 Task: Find connections with filter location Bom Jesus do Itabapoana with filter topic #lawyeringwith filter profile language German with filter current company Persistent Systems with filter school KKR&KSR Institute of Technology & Sciences, VINJANAMPADU Village (CC-JR) with filter industry Landscaping Services with filter service category Event Photography with filter keywords title Communications Director
Action: Mouse moved to (507, 101)
Screenshot: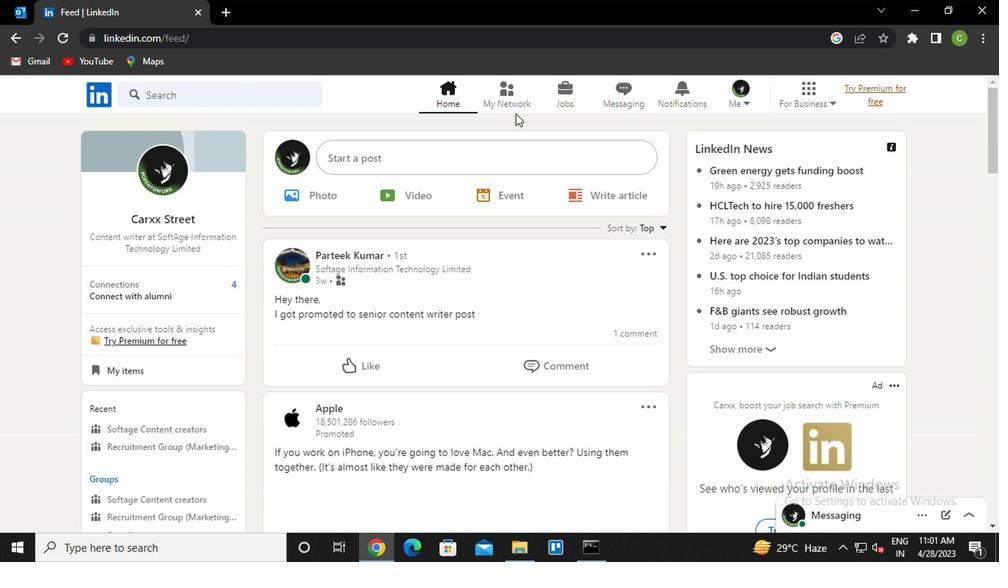 
Action: Mouse pressed left at (507, 101)
Screenshot: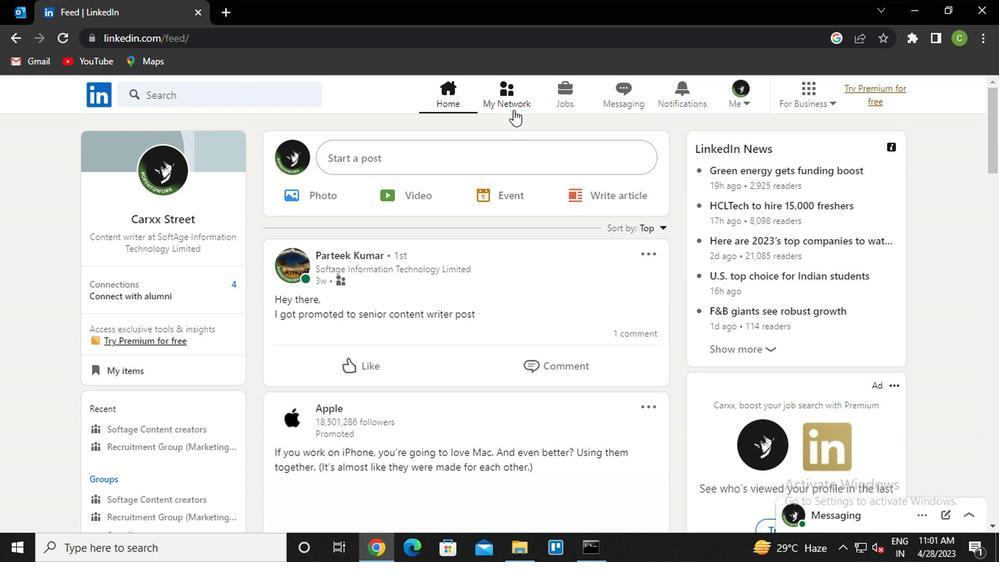 
Action: Mouse moved to (215, 186)
Screenshot: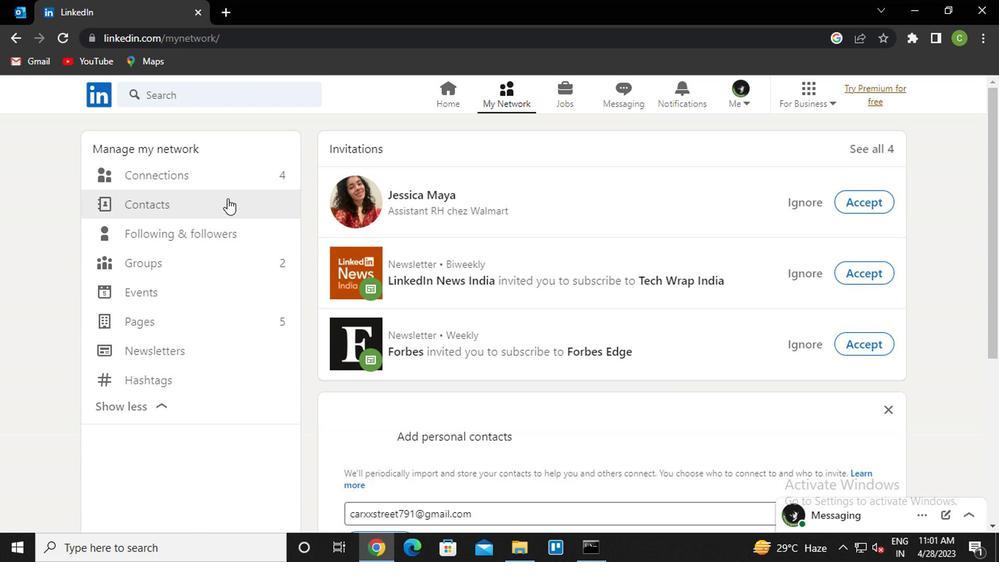 
Action: Mouse pressed left at (215, 186)
Screenshot: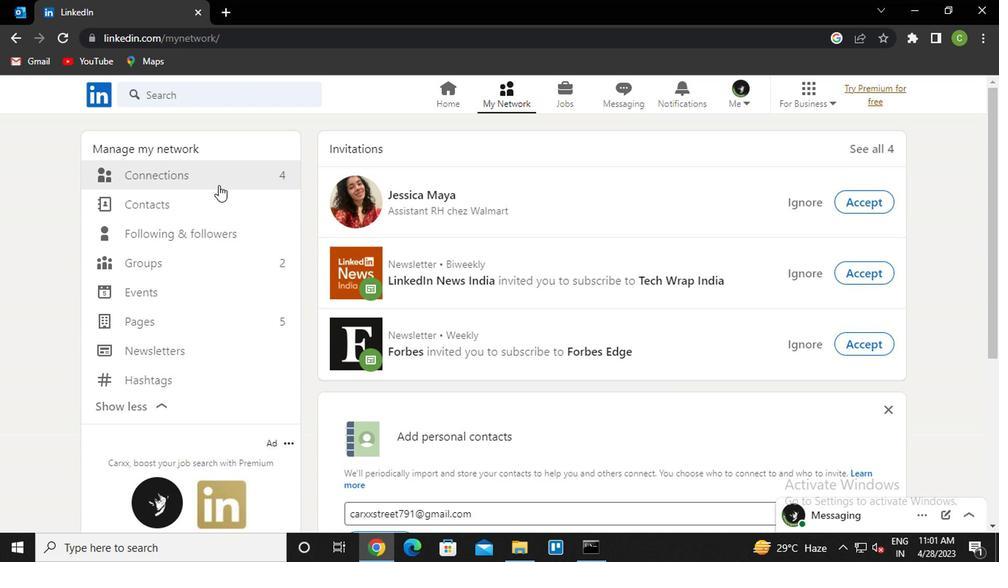 
Action: Mouse moved to (239, 181)
Screenshot: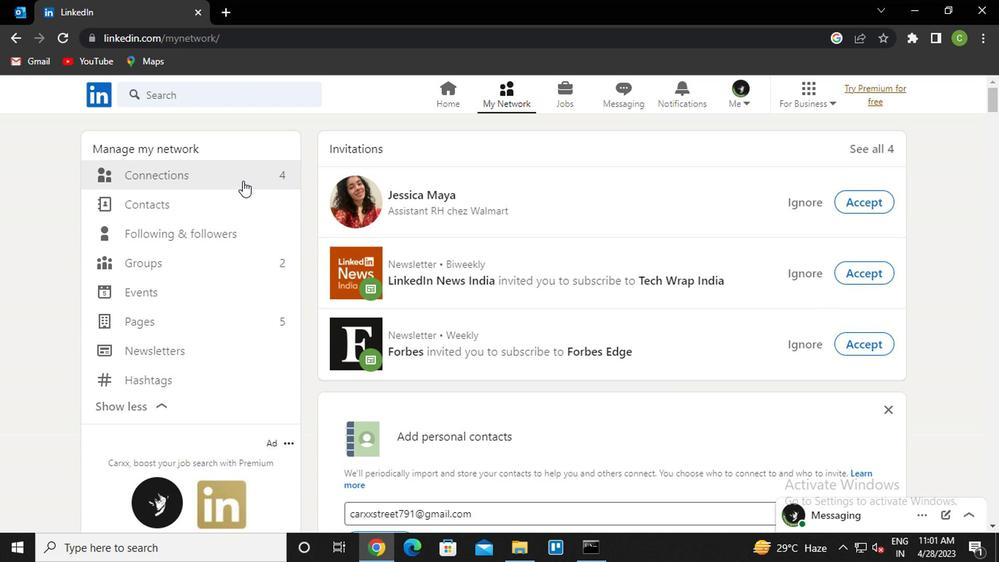 
Action: Mouse pressed left at (239, 181)
Screenshot: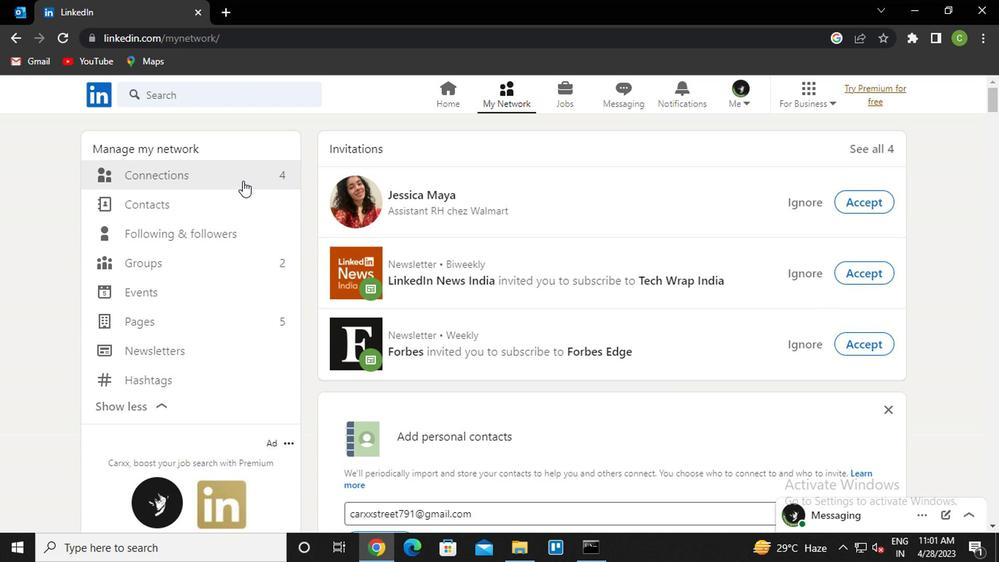 
Action: Mouse moved to (601, 177)
Screenshot: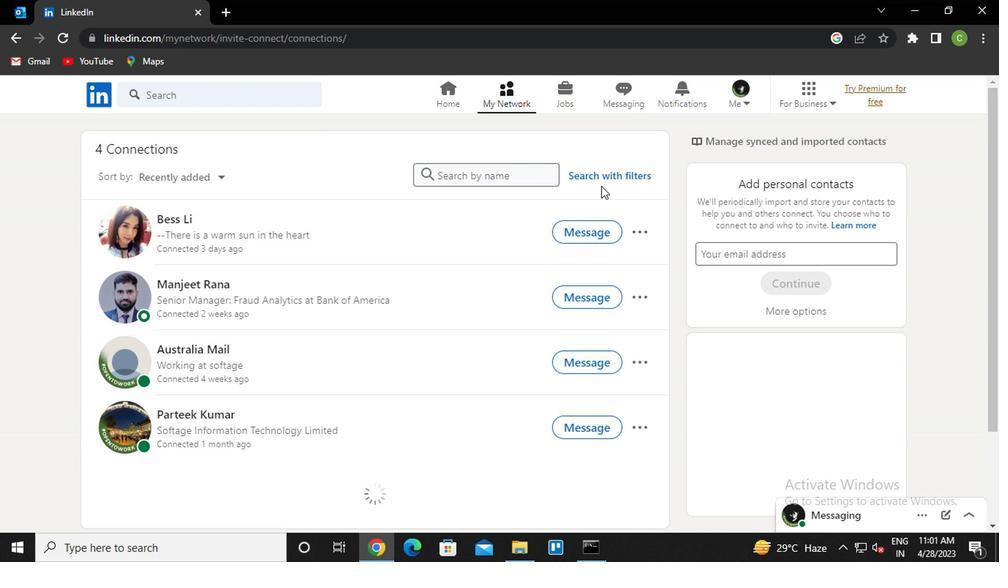 
Action: Mouse pressed left at (601, 177)
Screenshot: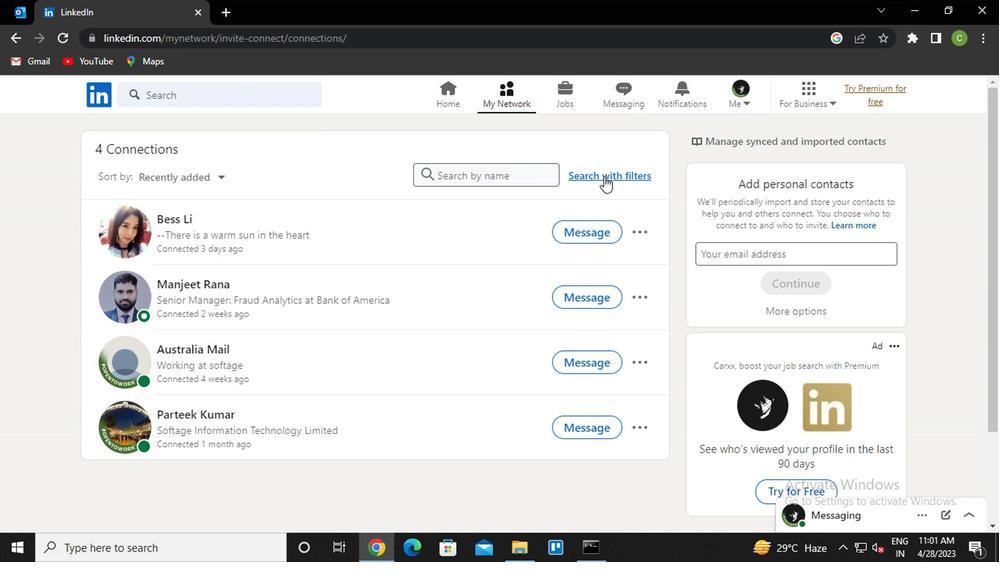 
Action: Mouse moved to (540, 134)
Screenshot: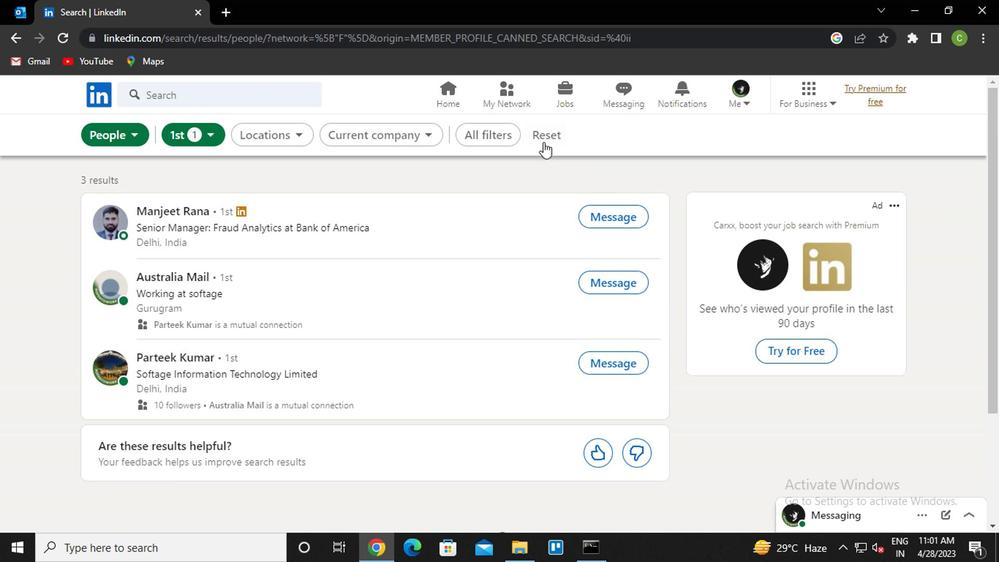 
Action: Mouse pressed left at (540, 134)
Screenshot: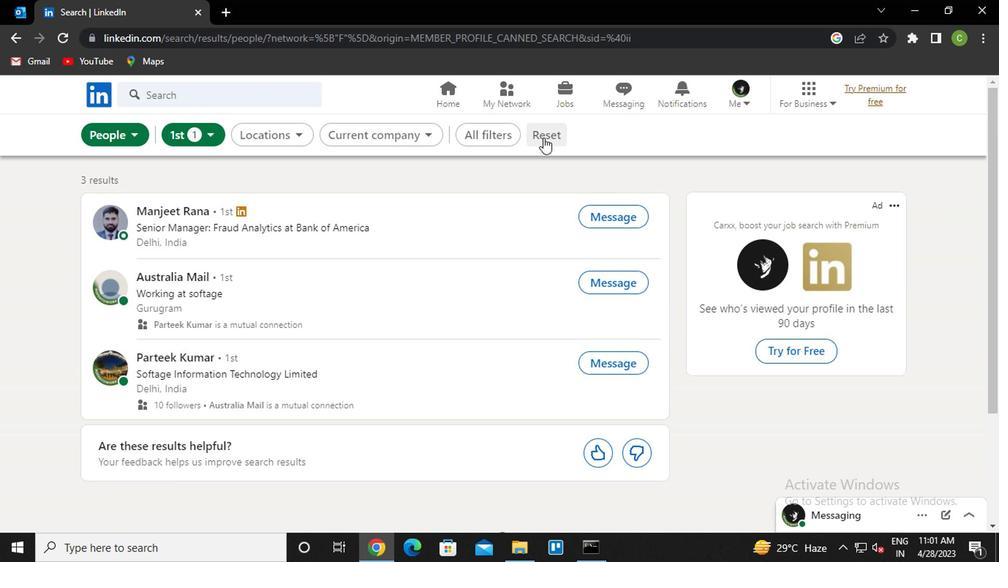 
Action: Mouse moved to (511, 136)
Screenshot: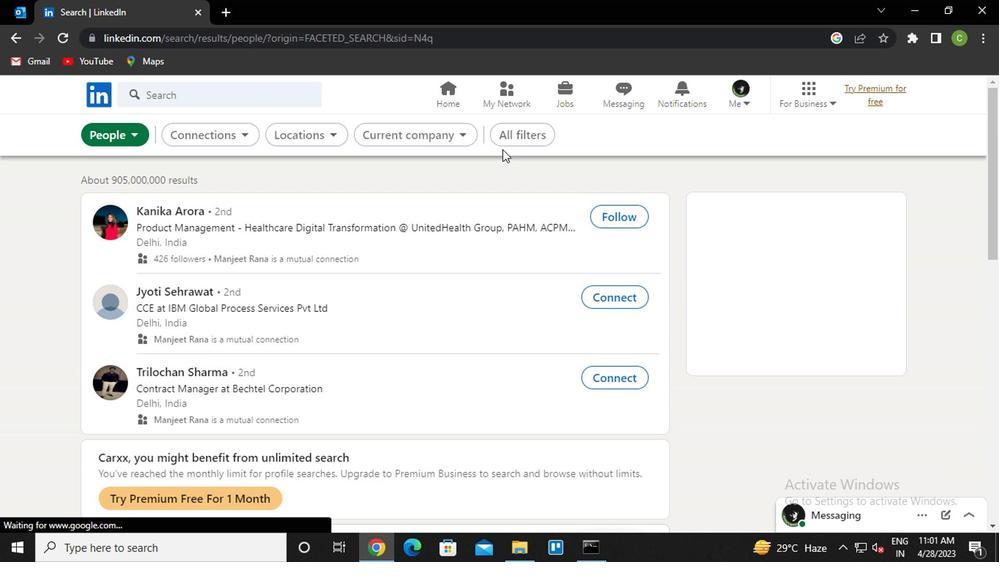 
Action: Mouse pressed left at (511, 136)
Screenshot: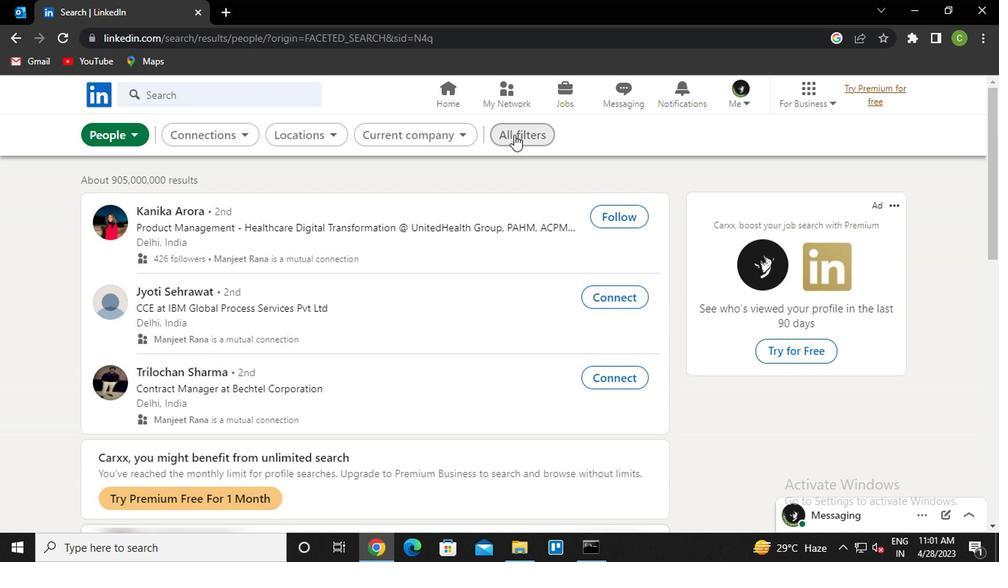 
Action: Mouse moved to (851, 300)
Screenshot: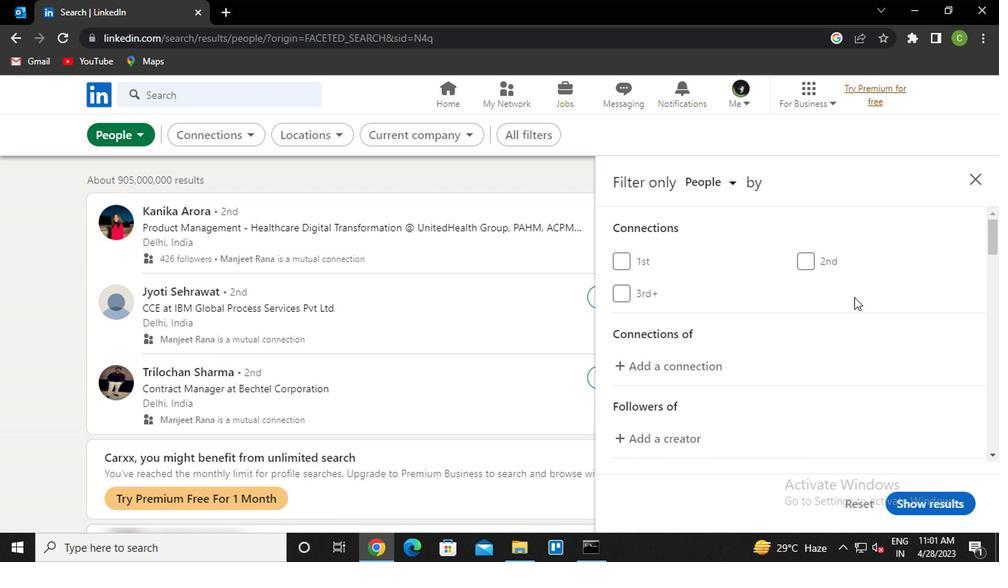 
Action: Mouse scrolled (851, 299) with delta (0, -1)
Screenshot: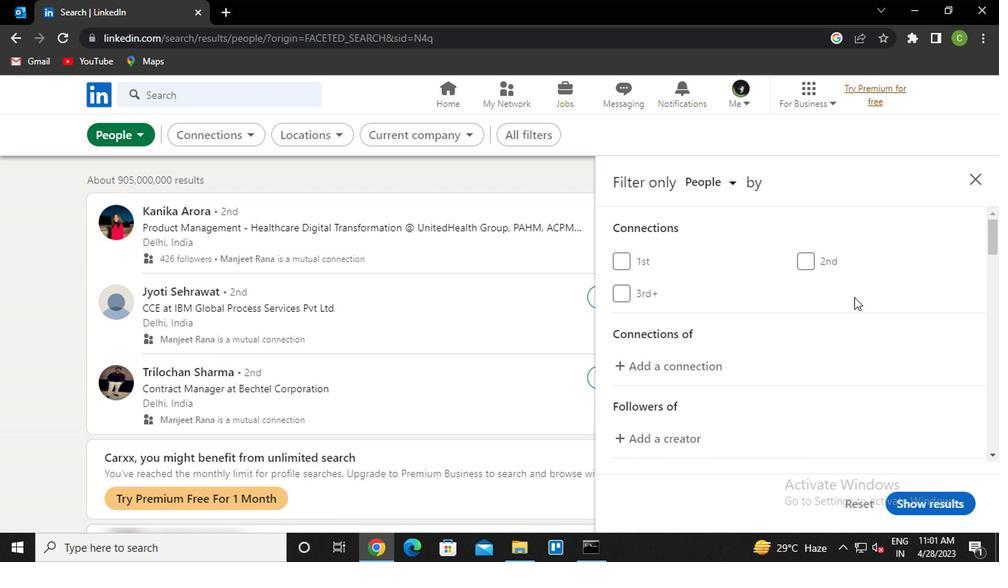 
Action: Mouse moved to (851, 300)
Screenshot: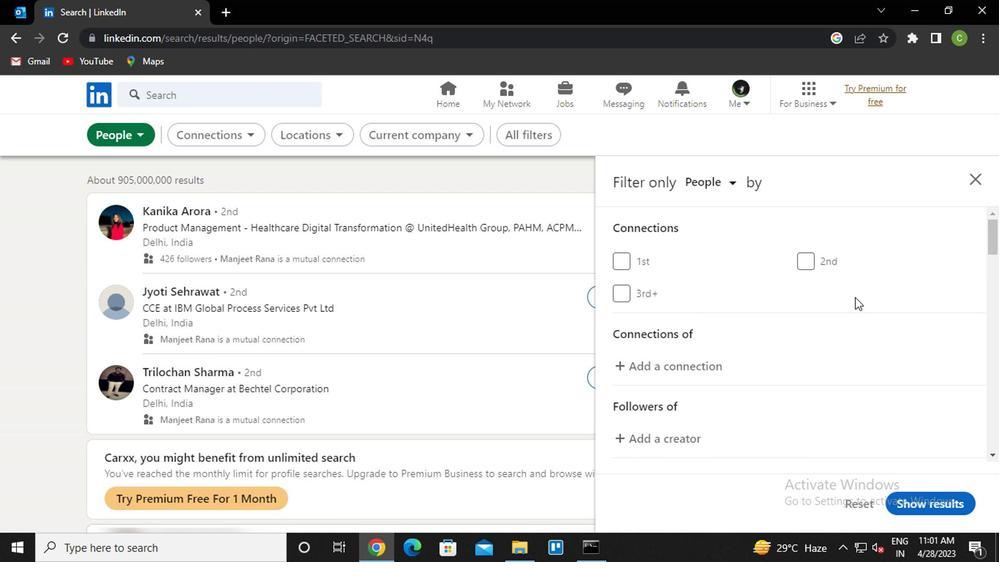 
Action: Mouse scrolled (851, 300) with delta (0, 0)
Screenshot: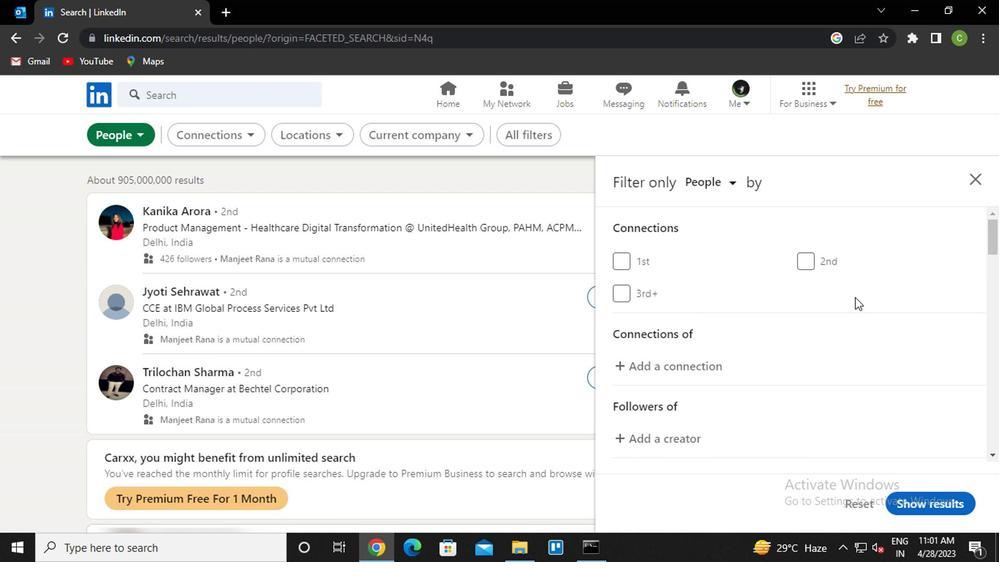 
Action: Mouse moved to (851, 301)
Screenshot: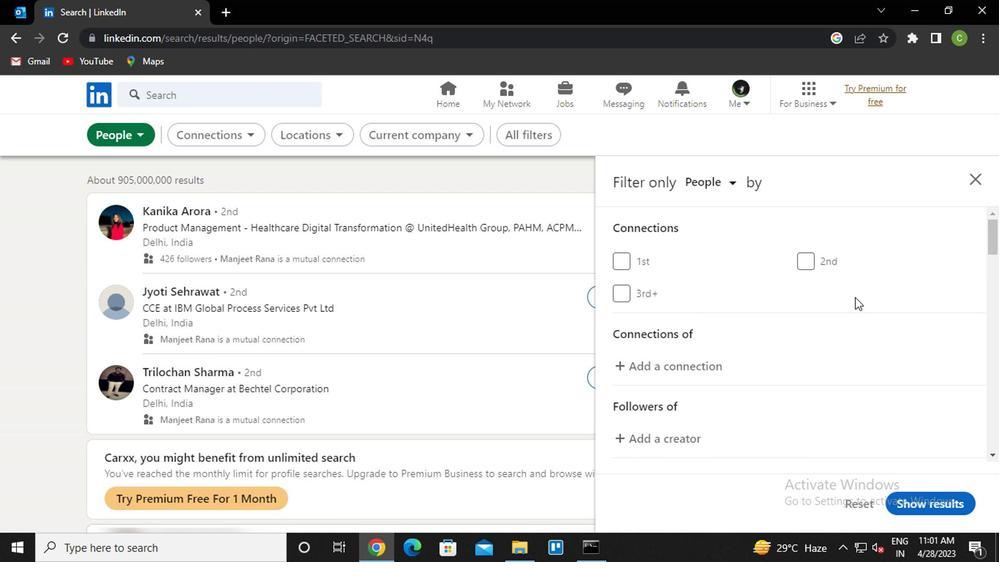 
Action: Mouse scrolled (851, 300) with delta (0, -1)
Screenshot: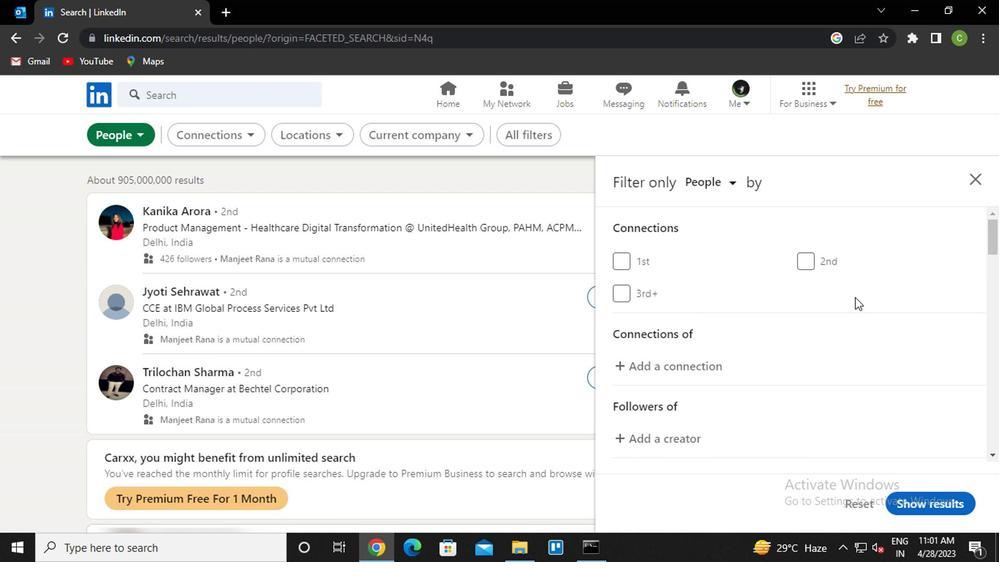 
Action: Mouse moved to (850, 304)
Screenshot: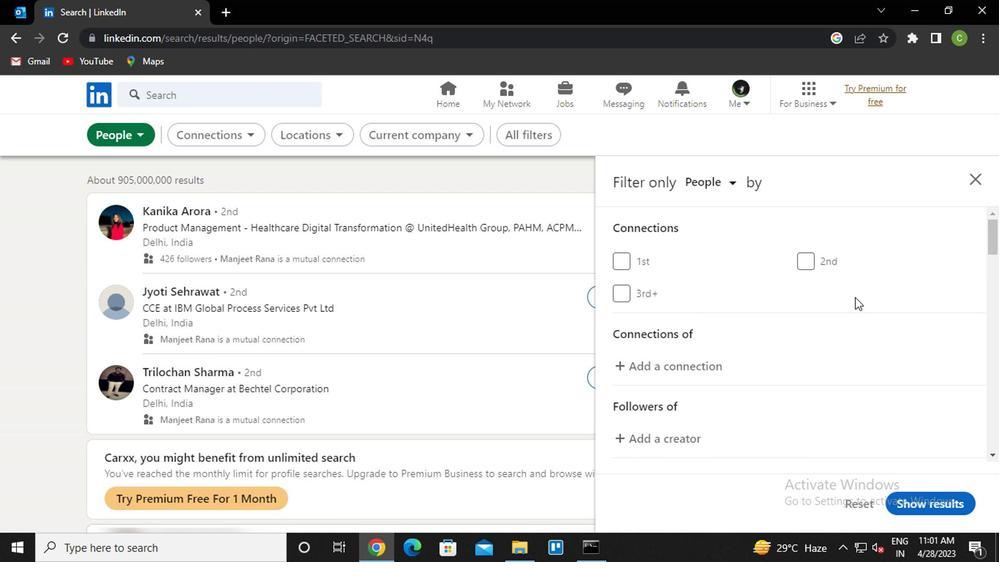 
Action: Mouse scrolled (850, 303) with delta (0, 0)
Screenshot: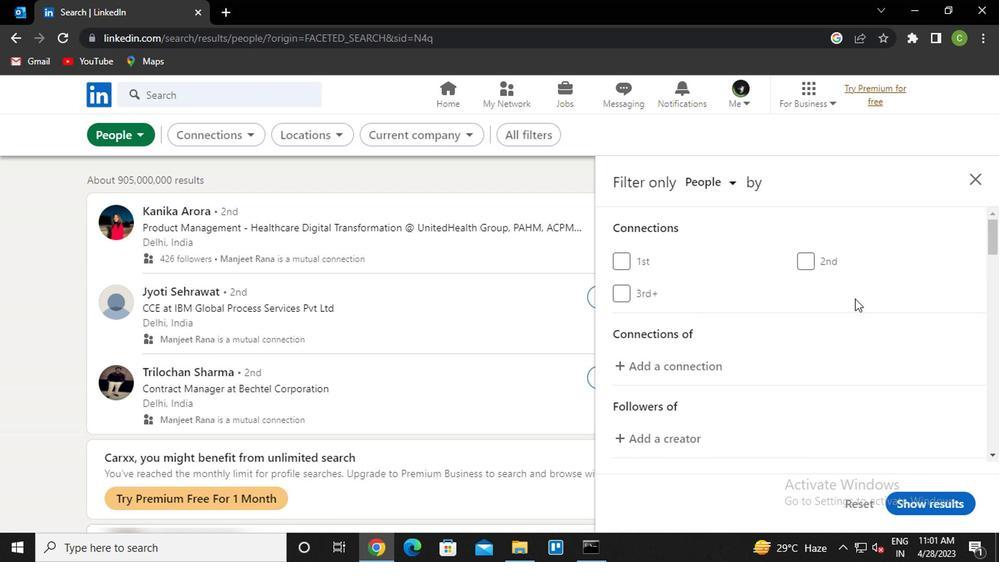 
Action: Mouse moved to (839, 291)
Screenshot: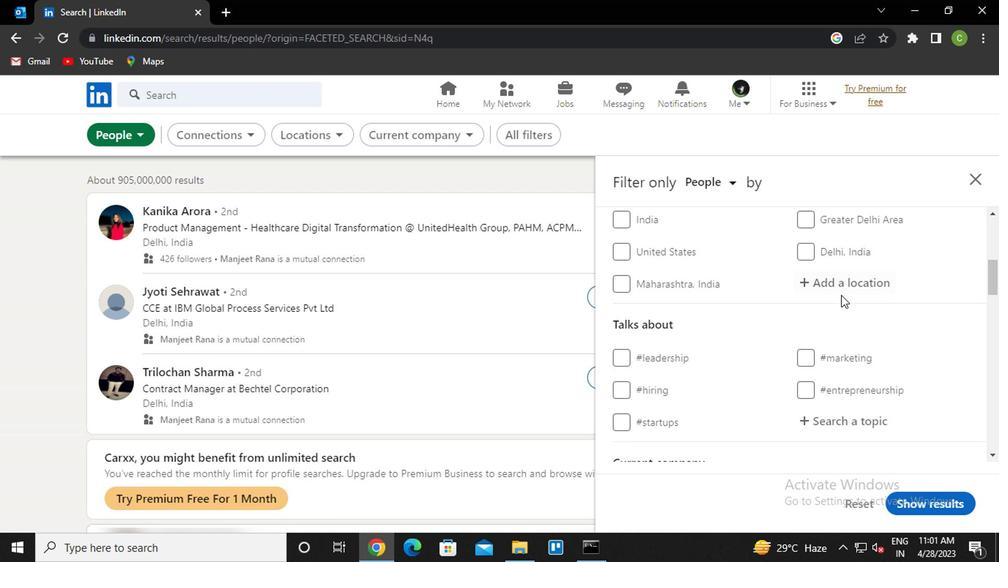 
Action: Mouse pressed left at (839, 291)
Screenshot: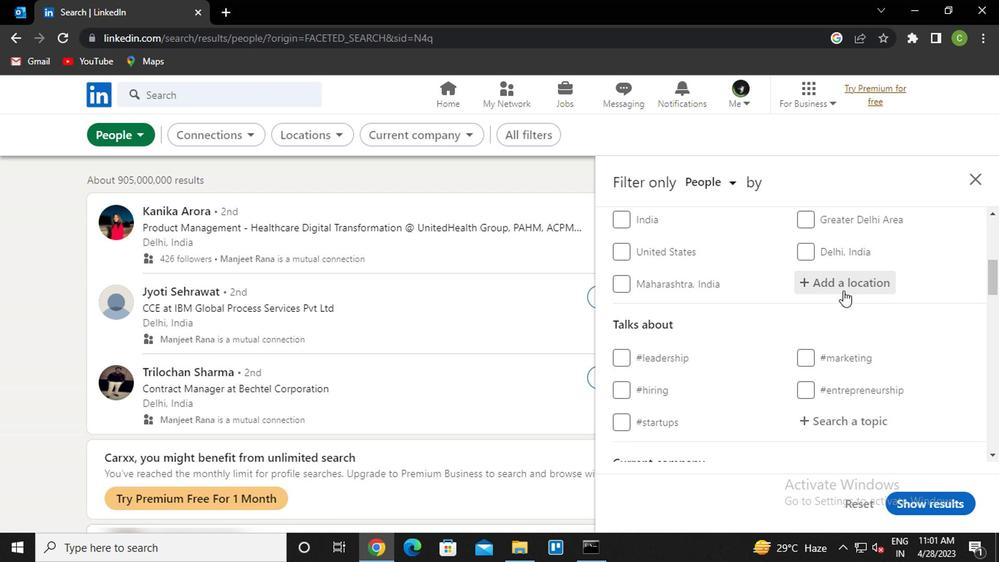 
Action: Key pressed <Key.shift>B<Key.shift>OM<Key.space><Key.caps_lock>J<Key.caps_lock>ESU<Key.down><Key.down><Key.down><Key.enter>
Screenshot: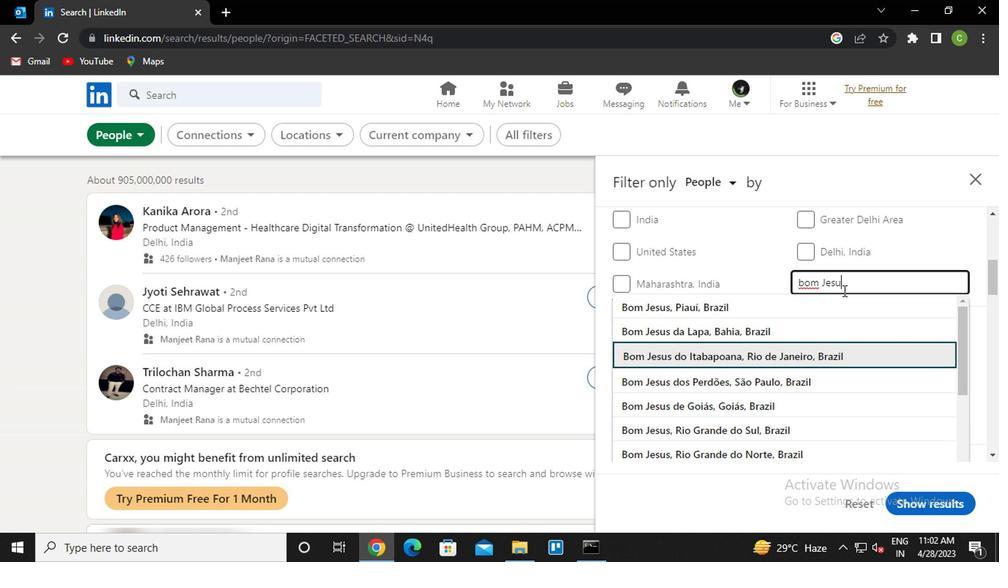 
Action: Mouse moved to (846, 311)
Screenshot: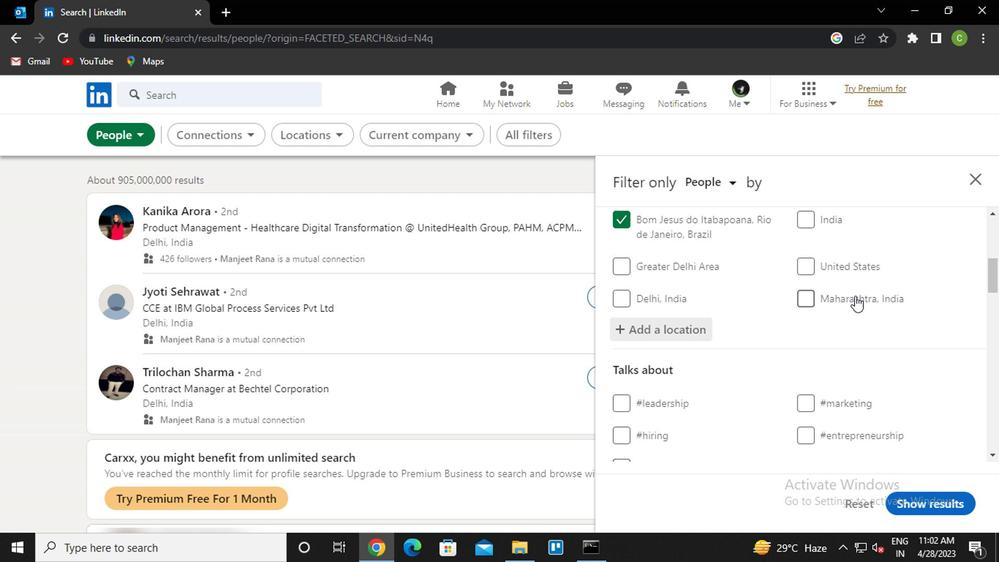 
Action: Mouse scrolled (846, 310) with delta (0, -1)
Screenshot: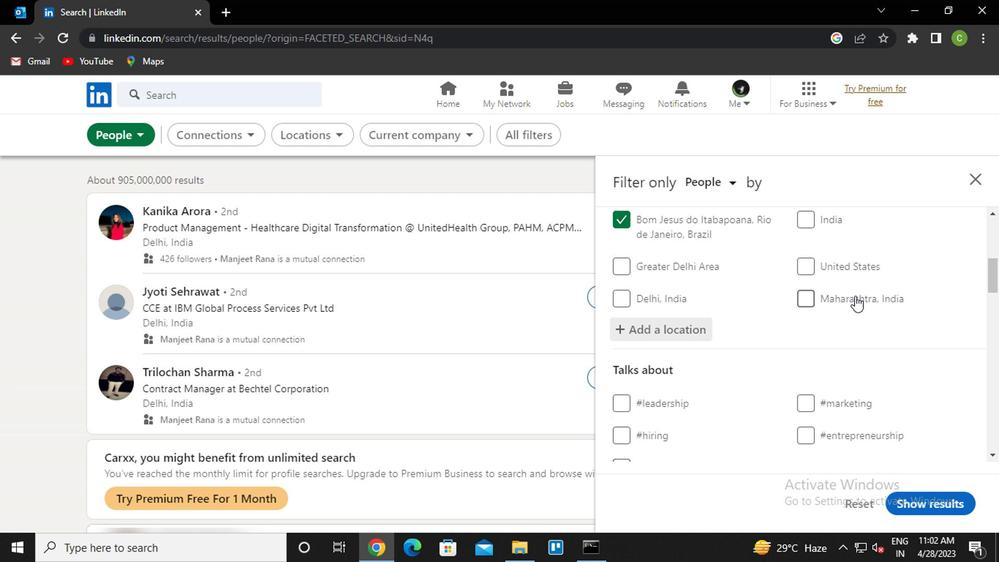 
Action: Mouse moved to (848, 319)
Screenshot: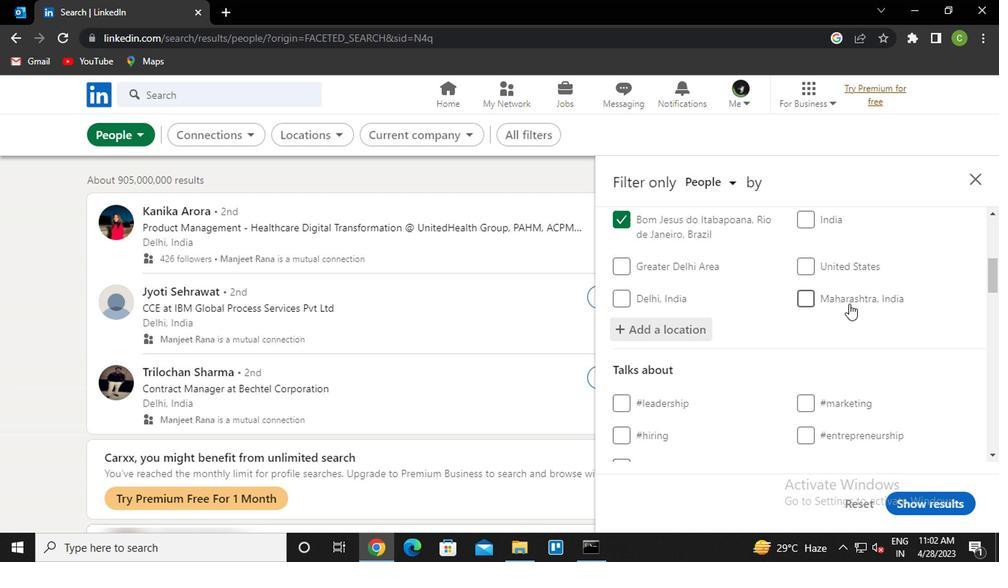 
Action: Mouse scrolled (848, 318) with delta (0, 0)
Screenshot: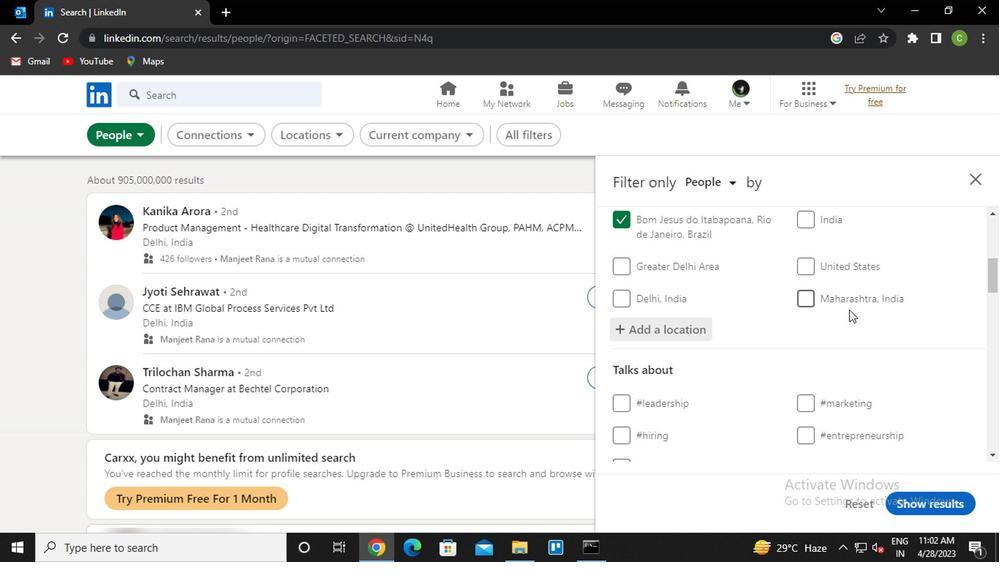 
Action: Mouse scrolled (848, 318) with delta (0, 0)
Screenshot: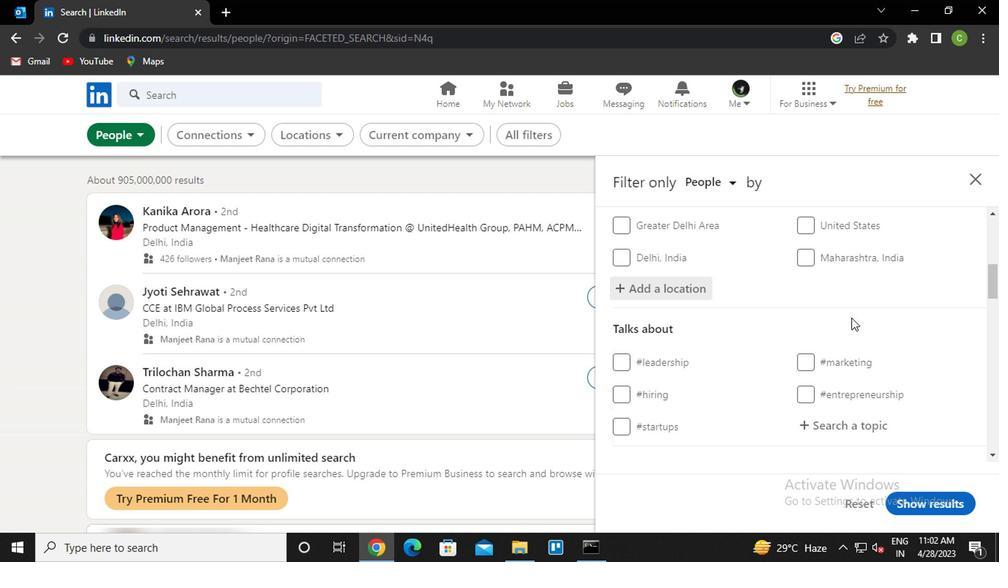 
Action: Mouse moved to (850, 249)
Screenshot: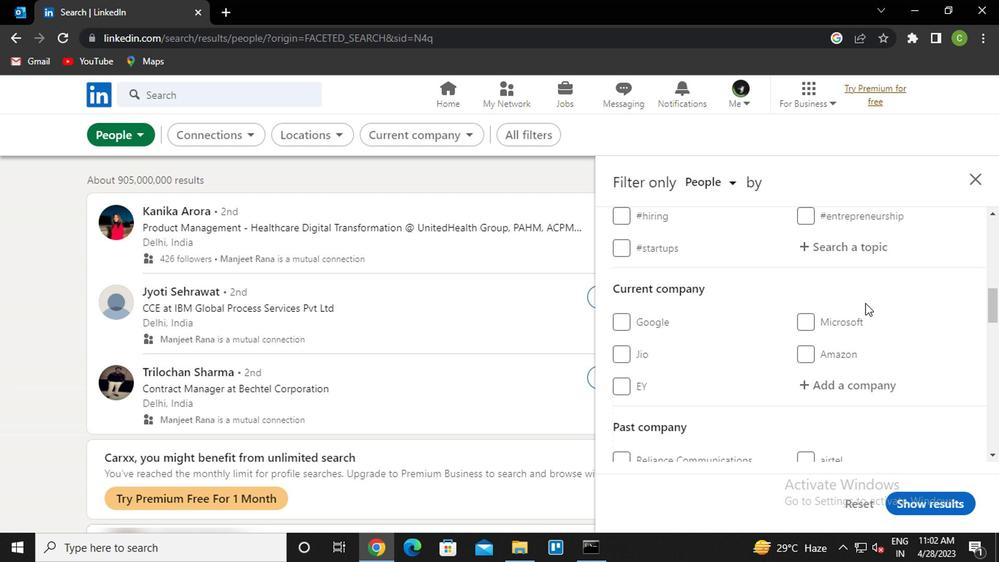 
Action: Mouse pressed left at (850, 249)
Screenshot: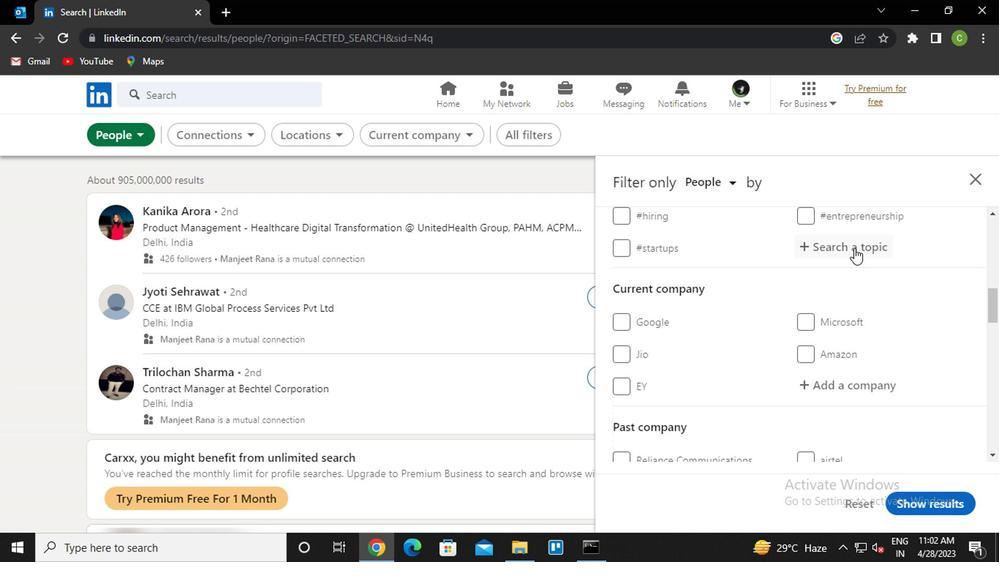 
Action: Key pressed LAWYERING<Key.down><Key.enter>
Screenshot: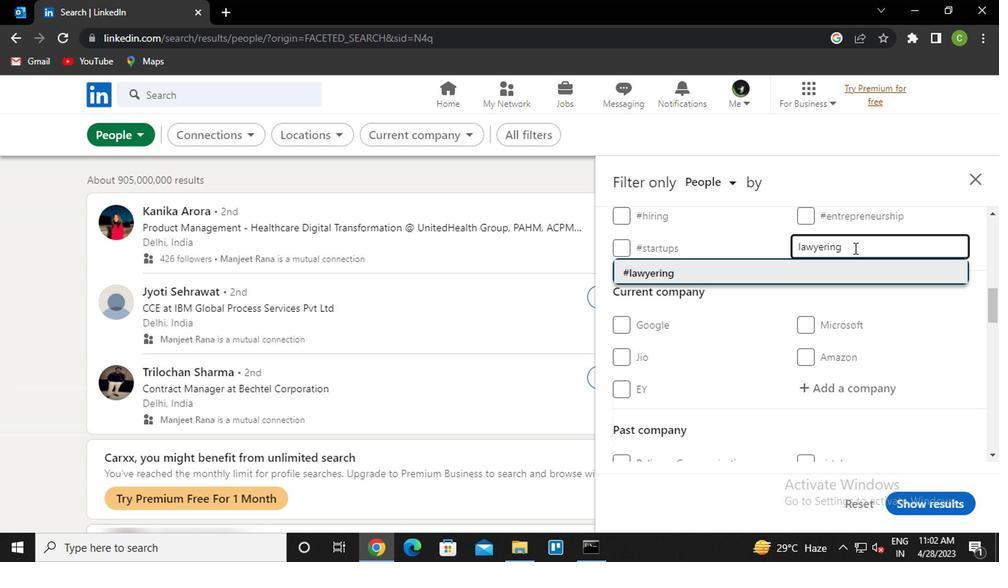 
Action: Mouse moved to (792, 289)
Screenshot: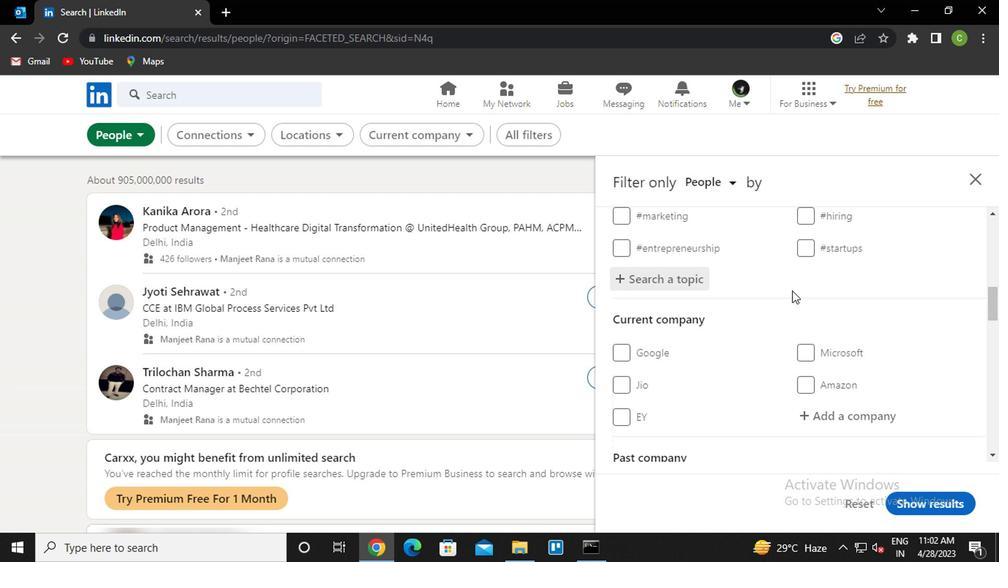 
Action: Mouse scrolled (792, 289) with delta (0, 0)
Screenshot: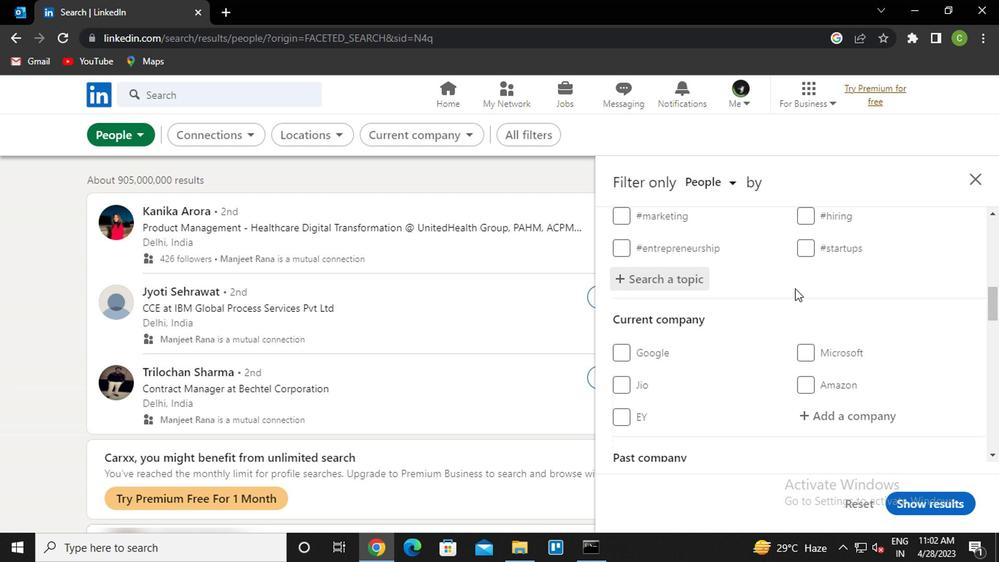 
Action: Mouse scrolled (792, 289) with delta (0, 0)
Screenshot: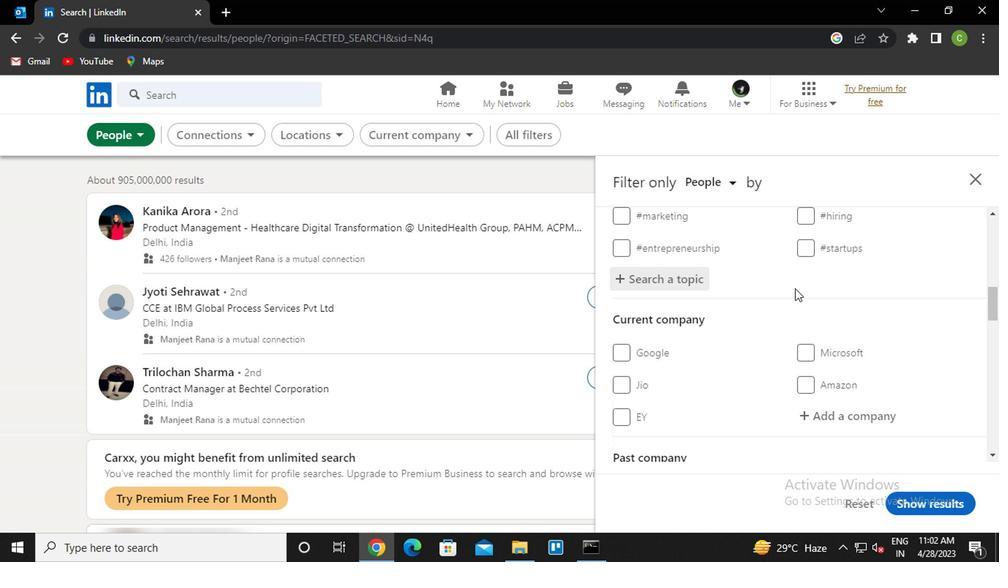 
Action: Mouse scrolled (792, 289) with delta (0, 0)
Screenshot: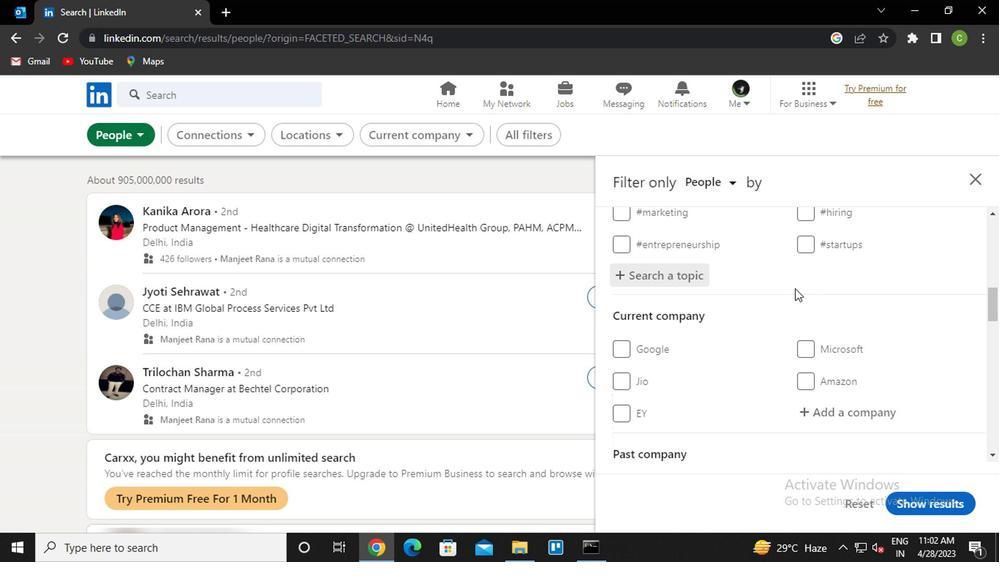 
Action: Mouse scrolled (792, 289) with delta (0, 0)
Screenshot: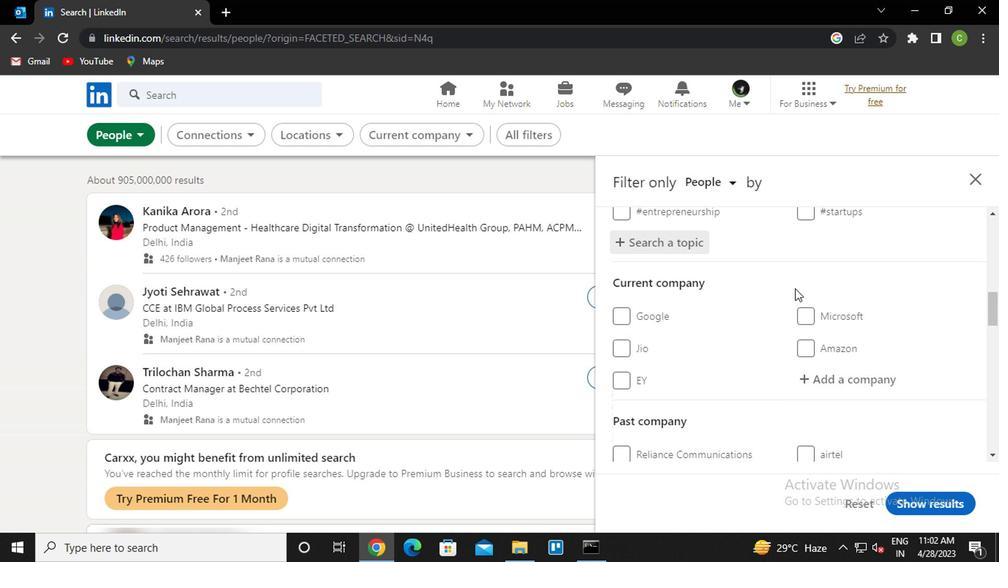 
Action: Mouse scrolled (792, 289) with delta (0, 0)
Screenshot: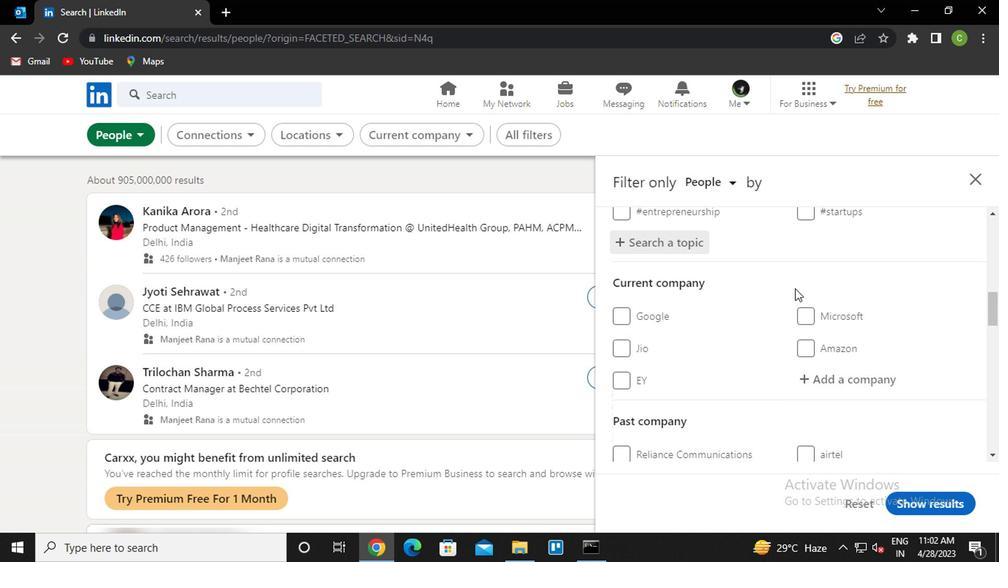 
Action: Mouse scrolled (792, 289) with delta (0, 0)
Screenshot: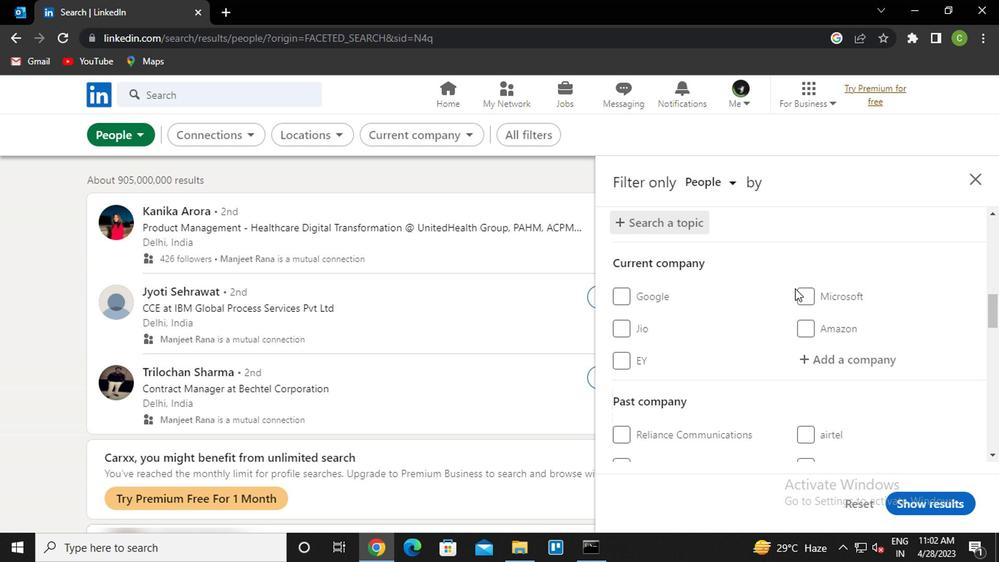 
Action: Mouse scrolled (792, 289) with delta (0, 0)
Screenshot: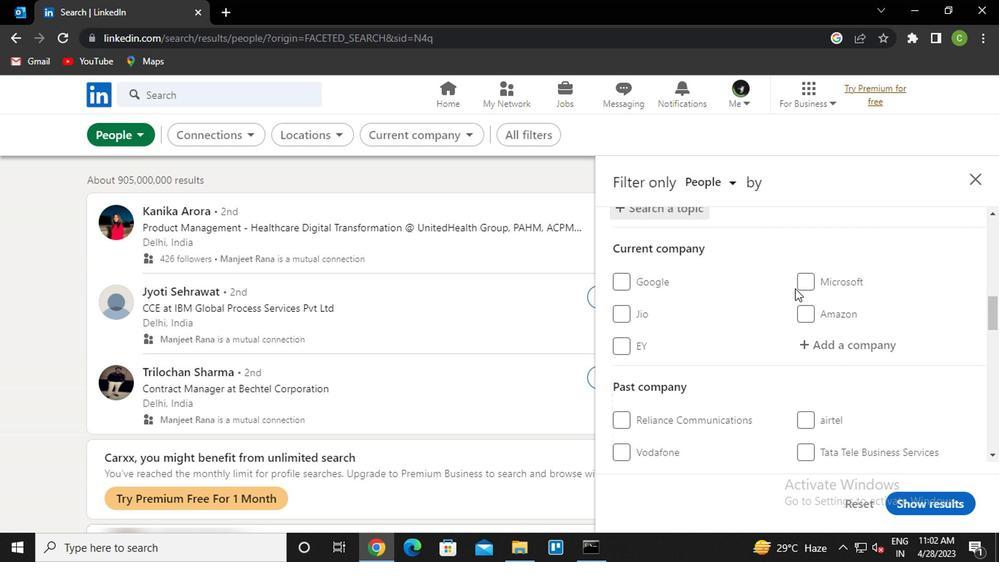 
Action: Mouse moved to (746, 339)
Screenshot: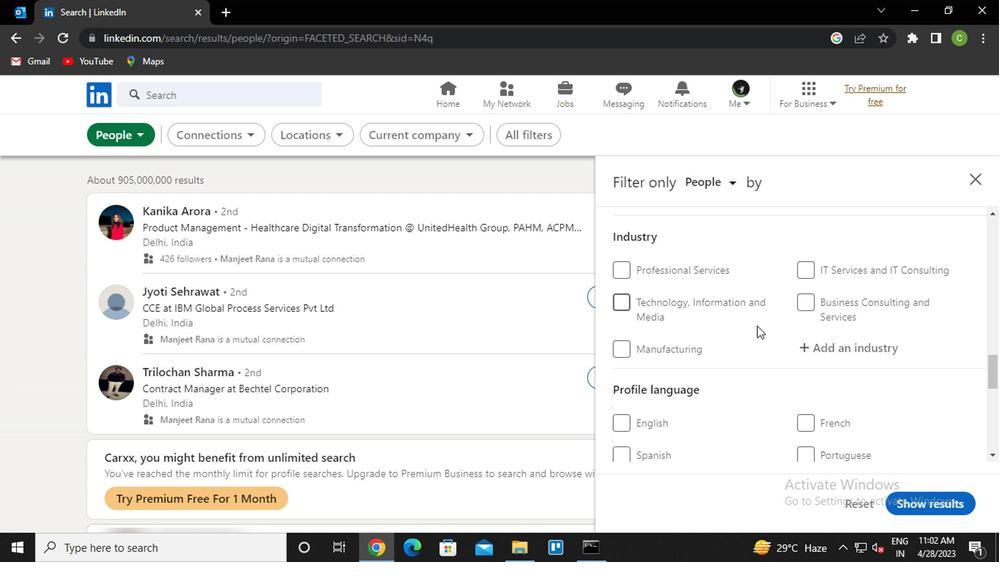 
Action: Mouse scrolled (746, 338) with delta (0, -1)
Screenshot: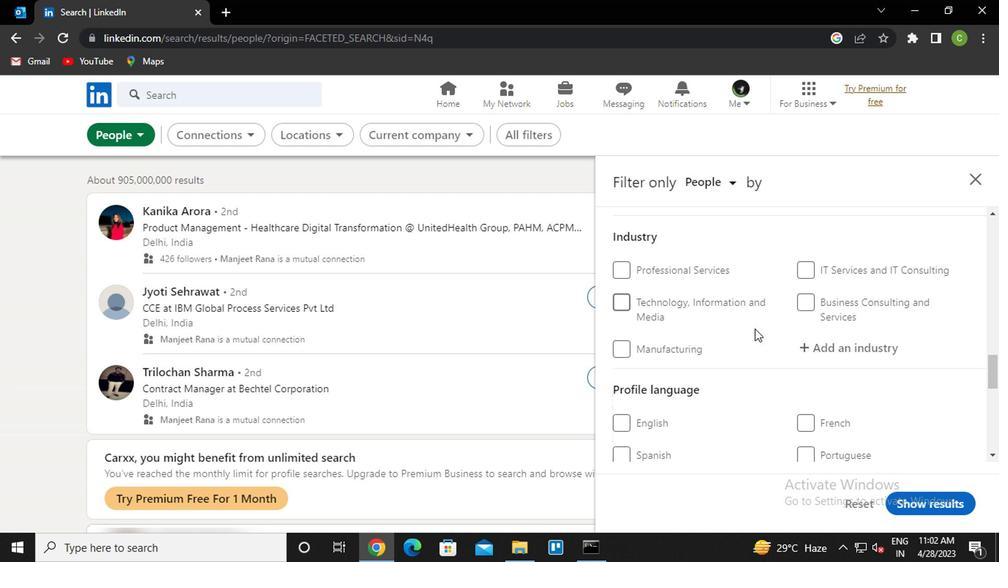 
Action: Mouse scrolled (746, 338) with delta (0, -1)
Screenshot: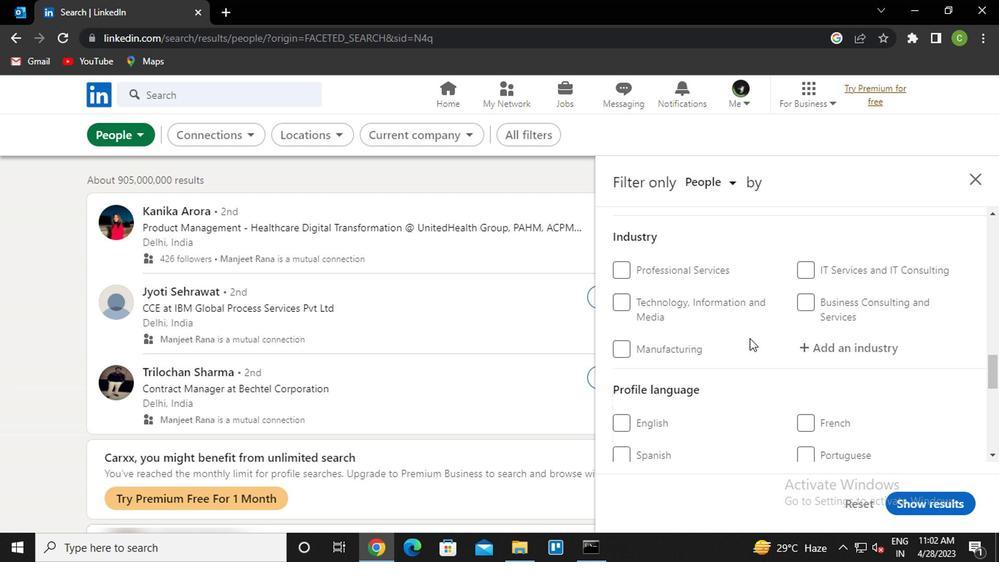 
Action: Mouse moved to (630, 337)
Screenshot: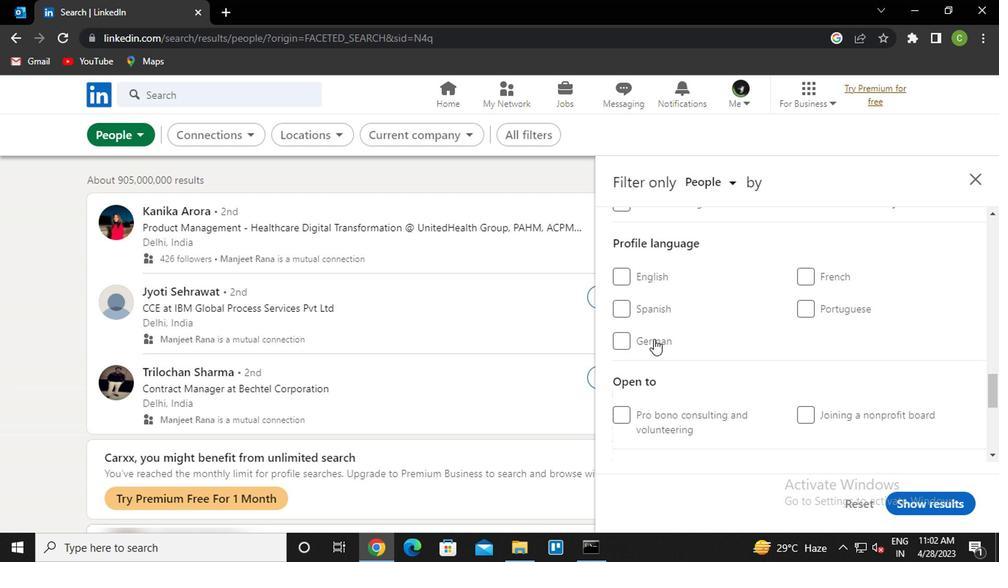 
Action: Mouse pressed left at (630, 337)
Screenshot: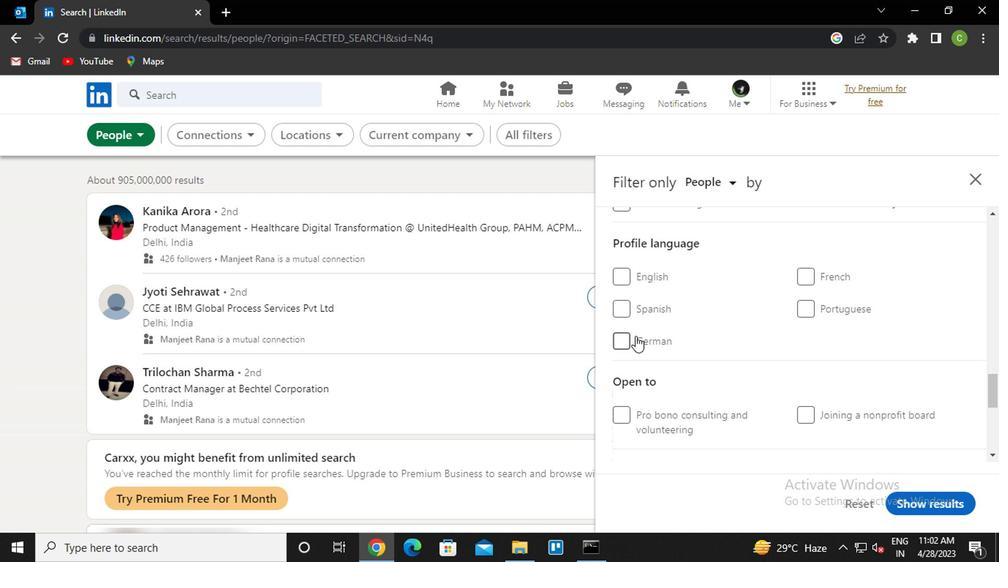
Action: Mouse moved to (693, 377)
Screenshot: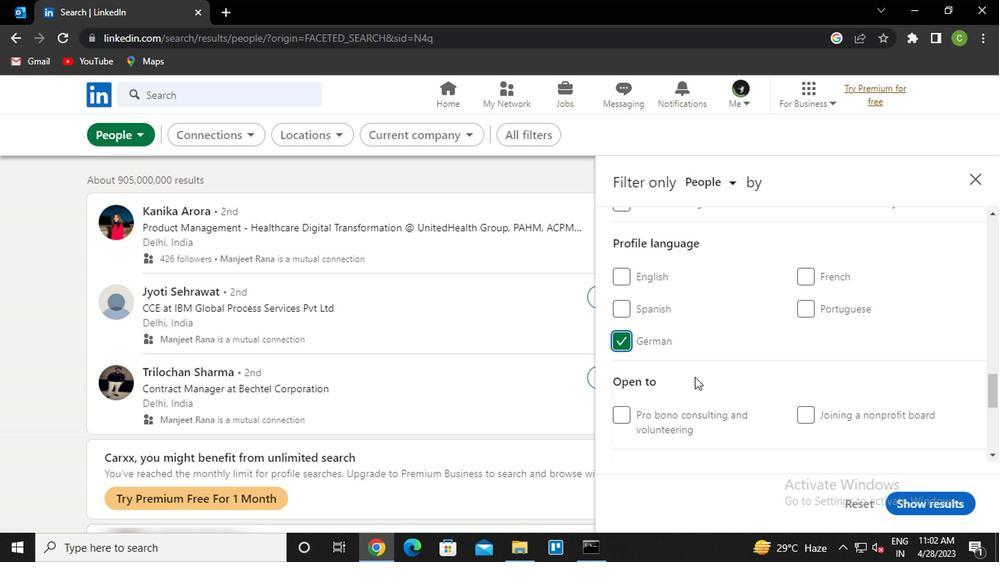 
Action: Mouse scrolled (693, 378) with delta (0, 0)
Screenshot: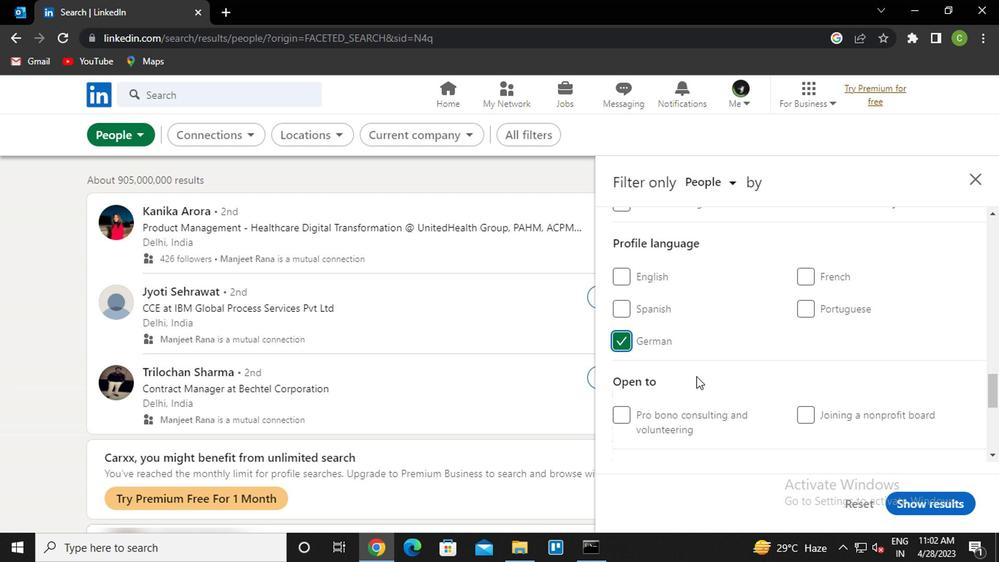 
Action: Mouse scrolled (693, 378) with delta (0, 0)
Screenshot: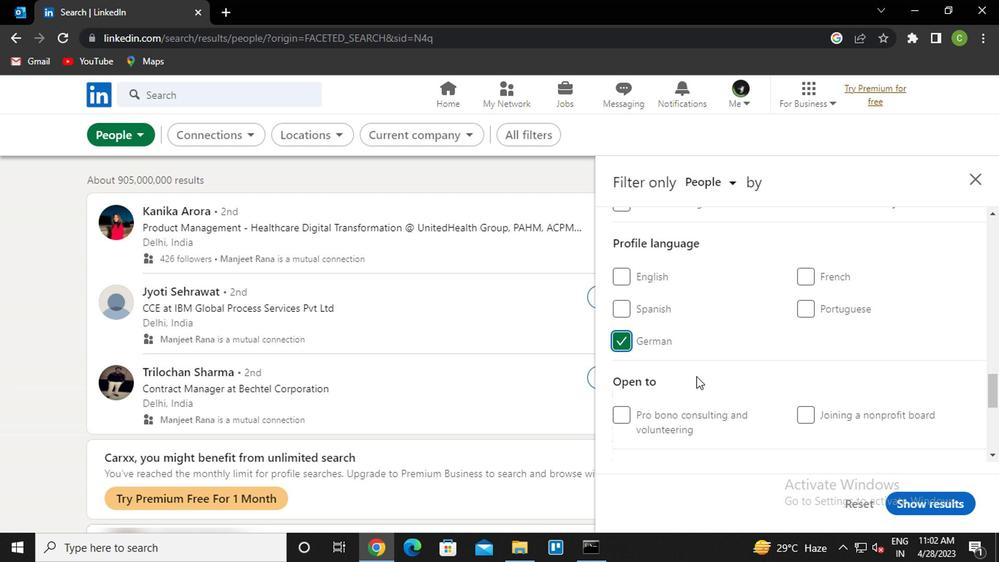 
Action: Mouse scrolled (693, 378) with delta (0, 0)
Screenshot: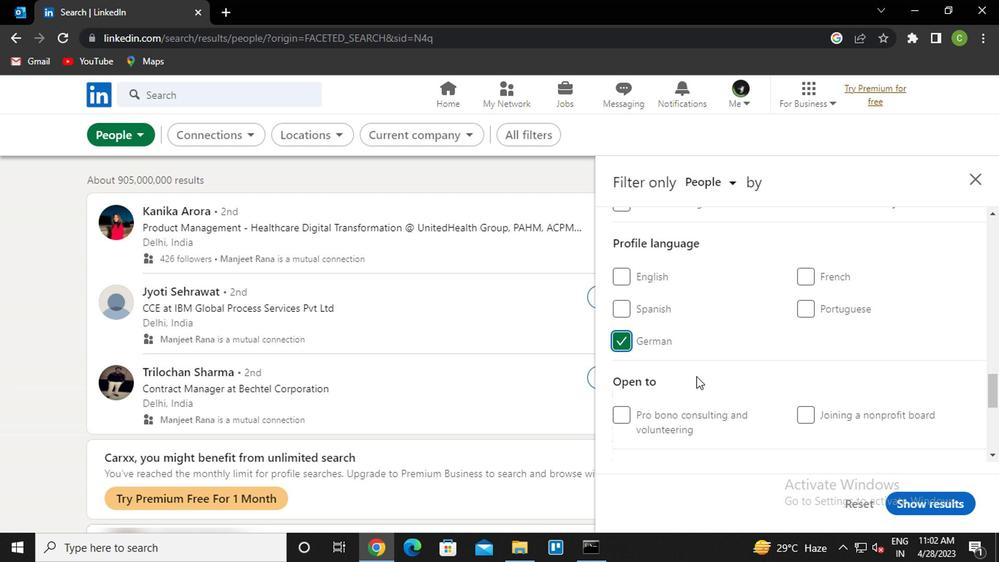 
Action: Mouse scrolled (693, 378) with delta (0, 0)
Screenshot: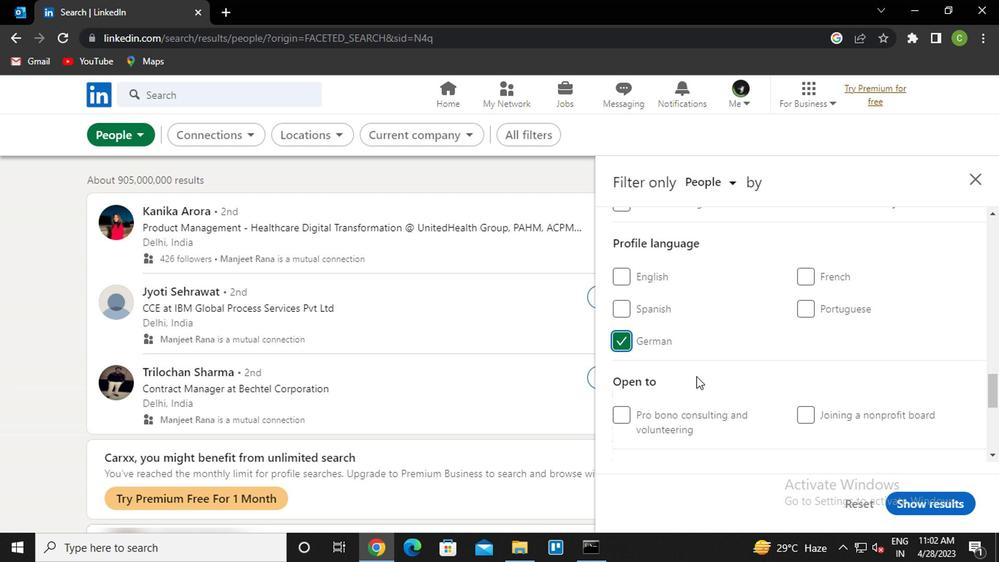 
Action: Mouse scrolled (693, 378) with delta (0, 0)
Screenshot: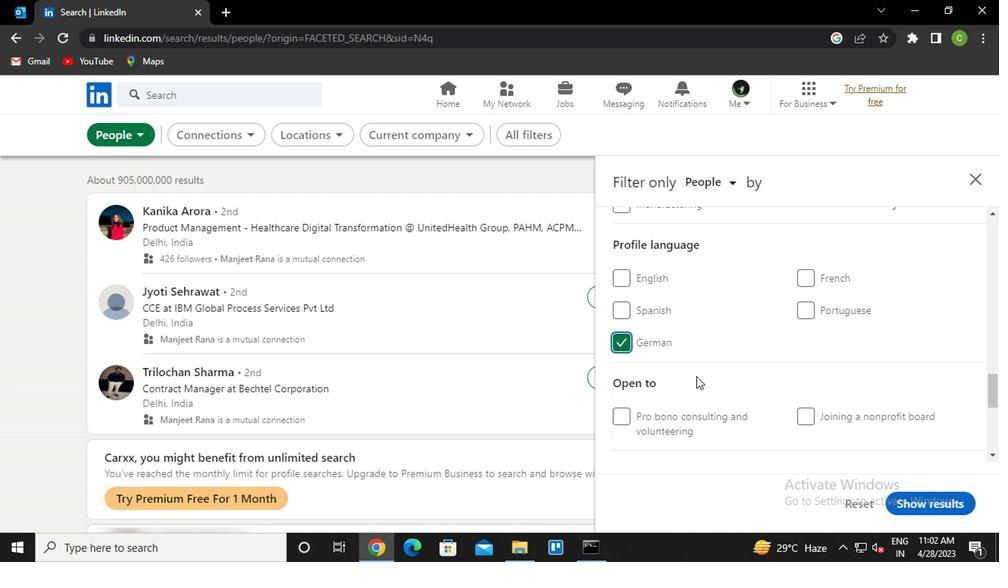 
Action: Mouse scrolled (693, 378) with delta (0, 0)
Screenshot: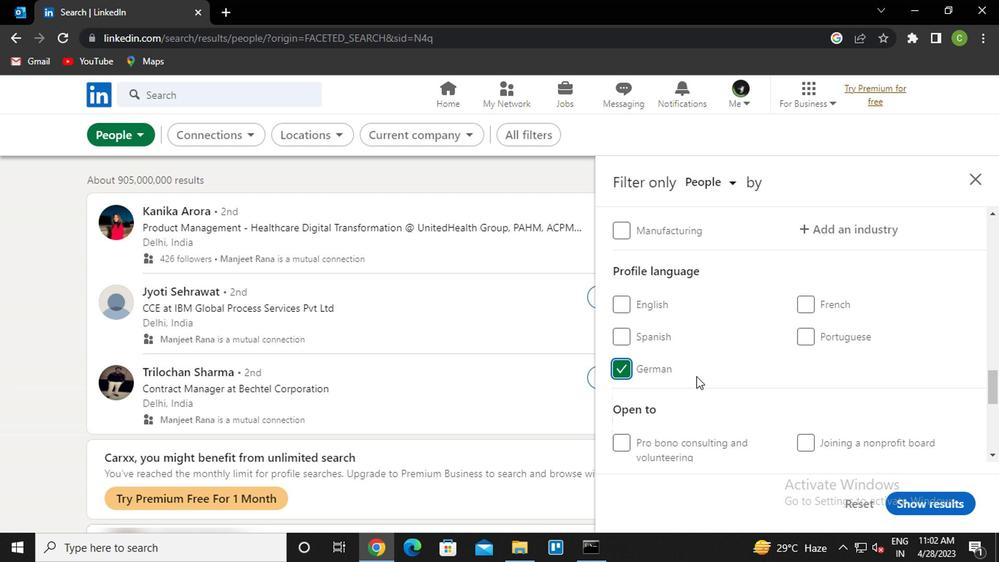 
Action: Mouse scrolled (693, 378) with delta (0, 0)
Screenshot: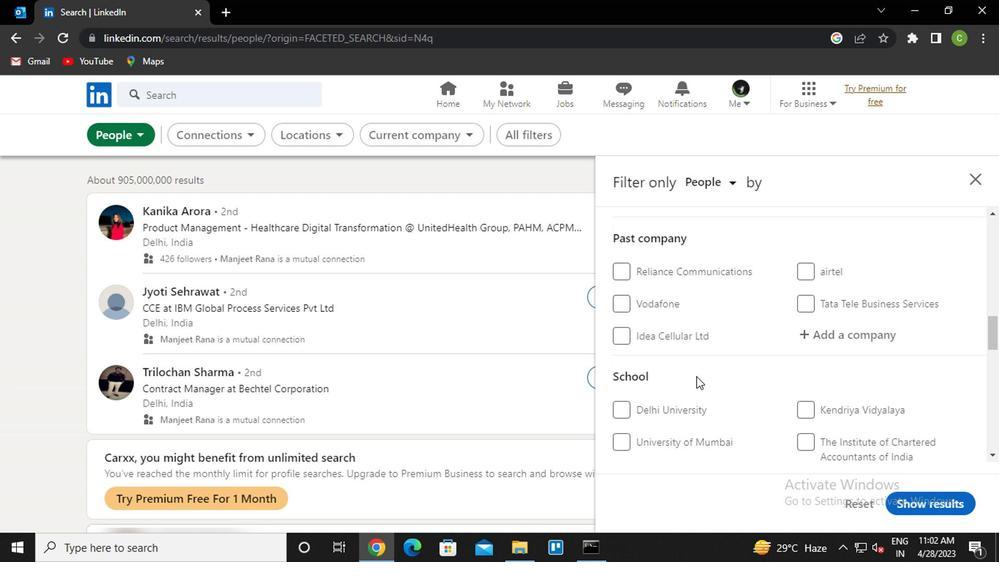 
Action: Mouse scrolled (693, 378) with delta (0, 0)
Screenshot: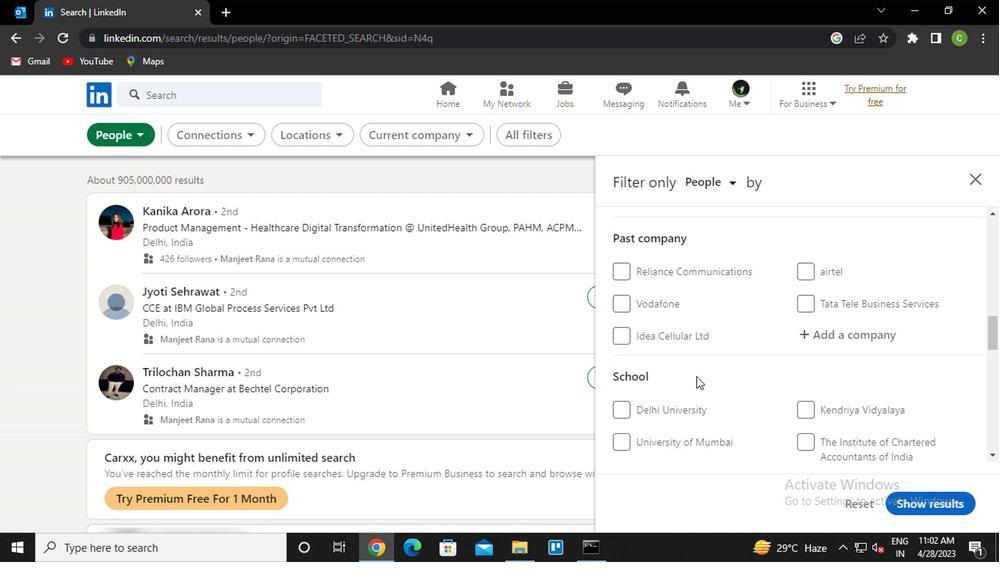 
Action: Mouse scrolled (693, 378) with delta (0, 0)
Screenshot: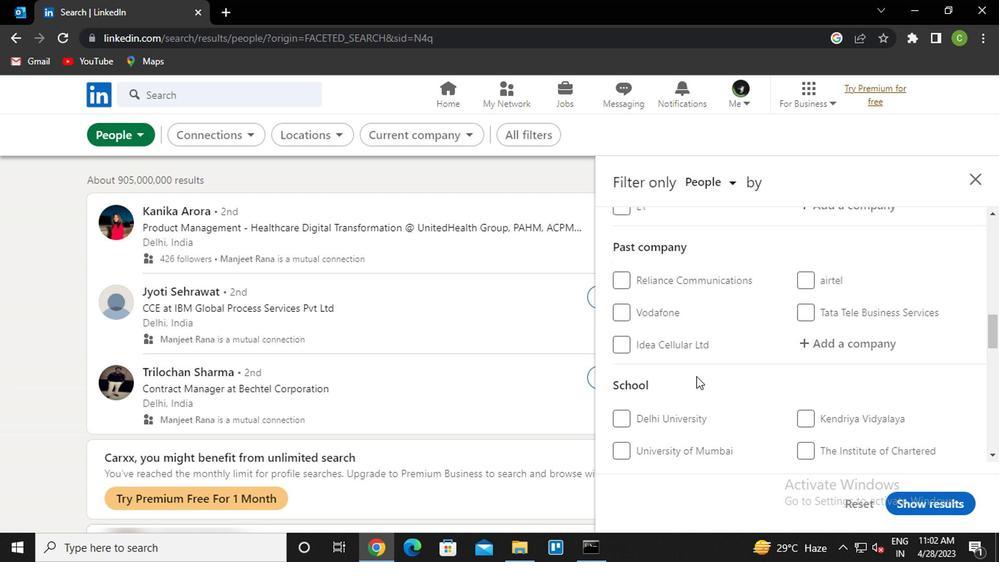 
Action: Mouse scrolled (693, 378) with delta (0, 0)
Screenshot: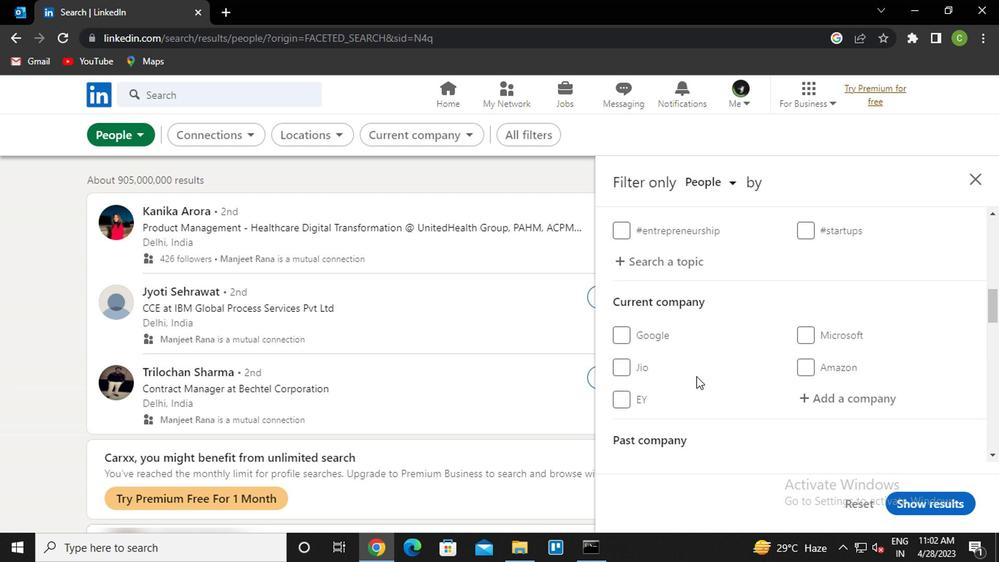 
Action: Mouse scrolled (693, 376) with delta (0, -1)
Screenshot: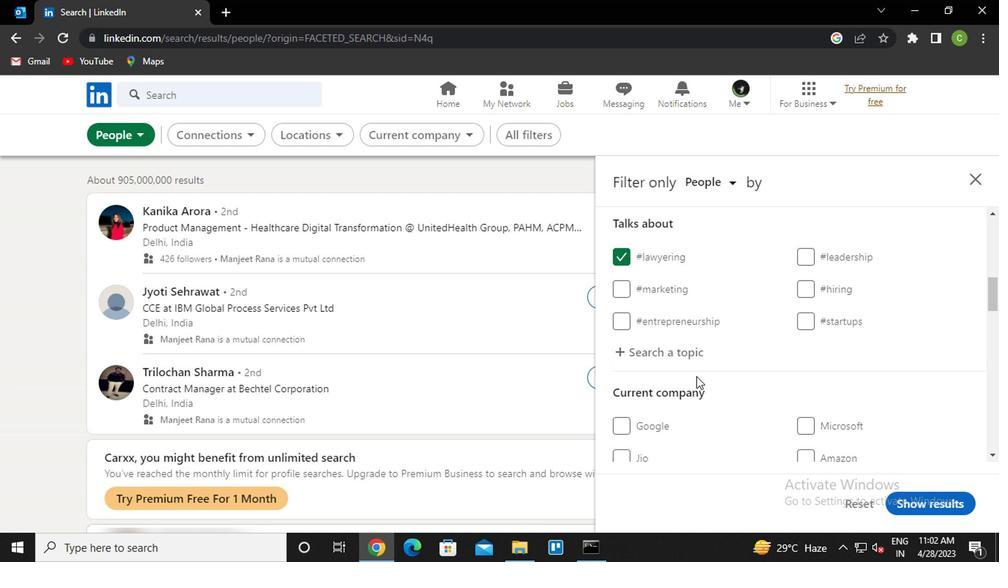 
Action: Mouse scrolled (693, 376) with delta (0, -1)
Screenshot: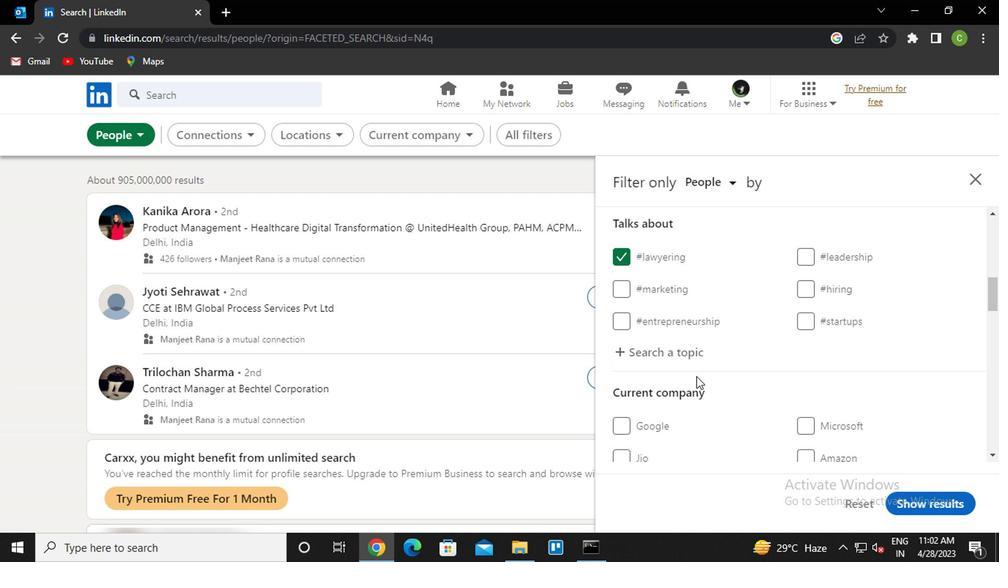 
Action: Mouse scrolled (693, 376) with delta (0, -1)
Screenshot: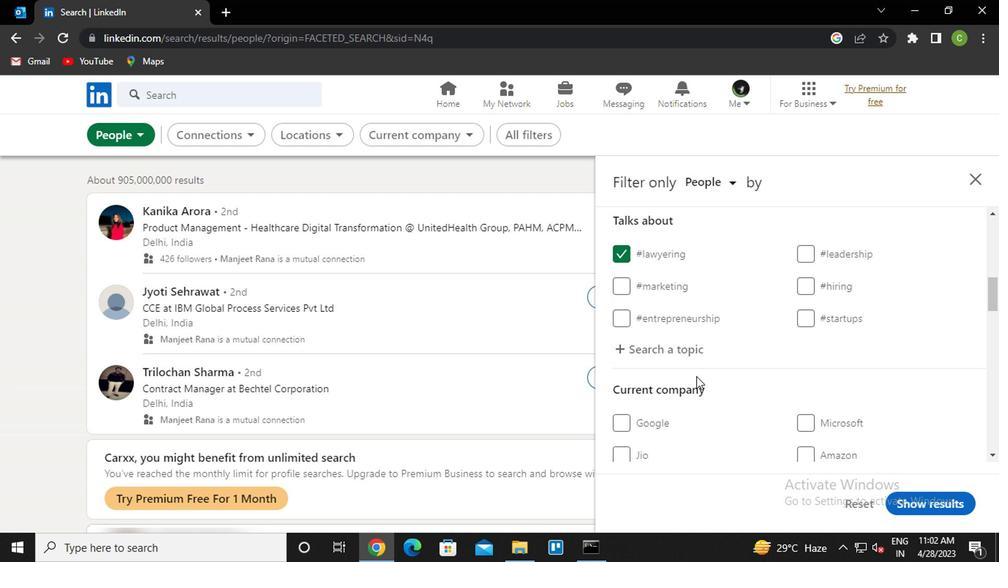 
Action: Mouse moved to (850, 268)
Screenshot: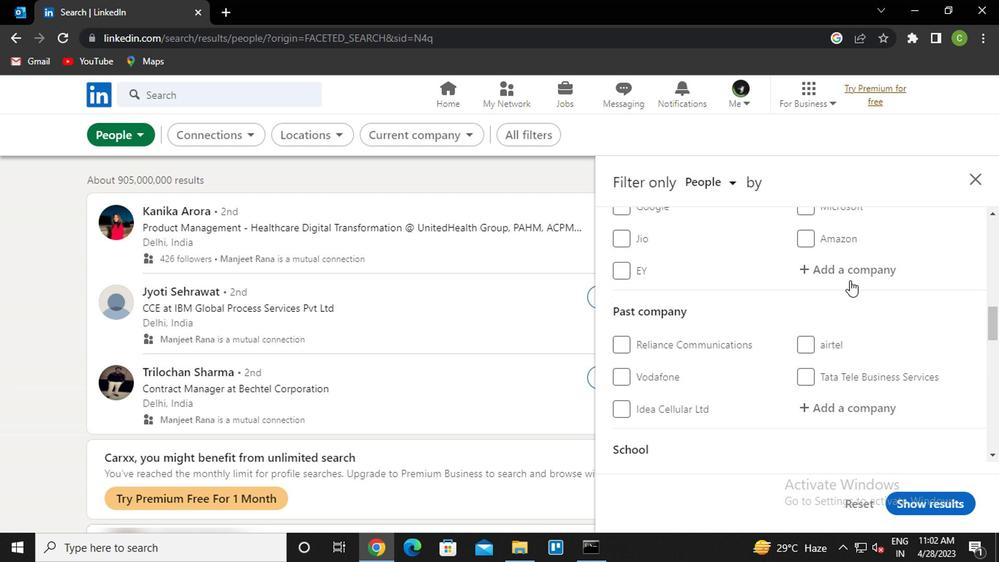 
Action: Mouse pressed left at (850, 268)
Screenshot: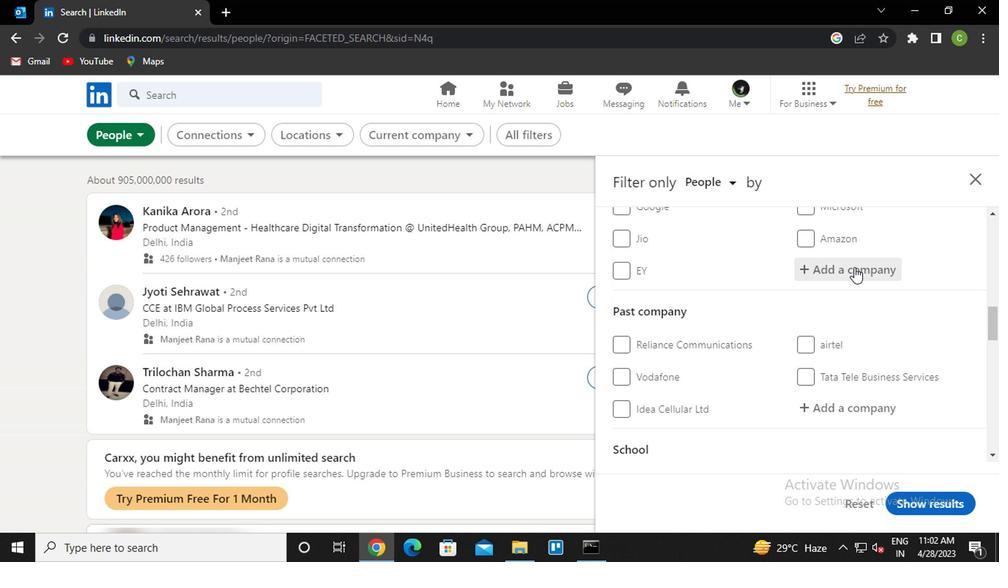 
Action: Key pressed <Key.caps_lock>P<Key.caps_lock>ERSISTA<Key.backspace><Key.down><Key.enter>
Screenshot: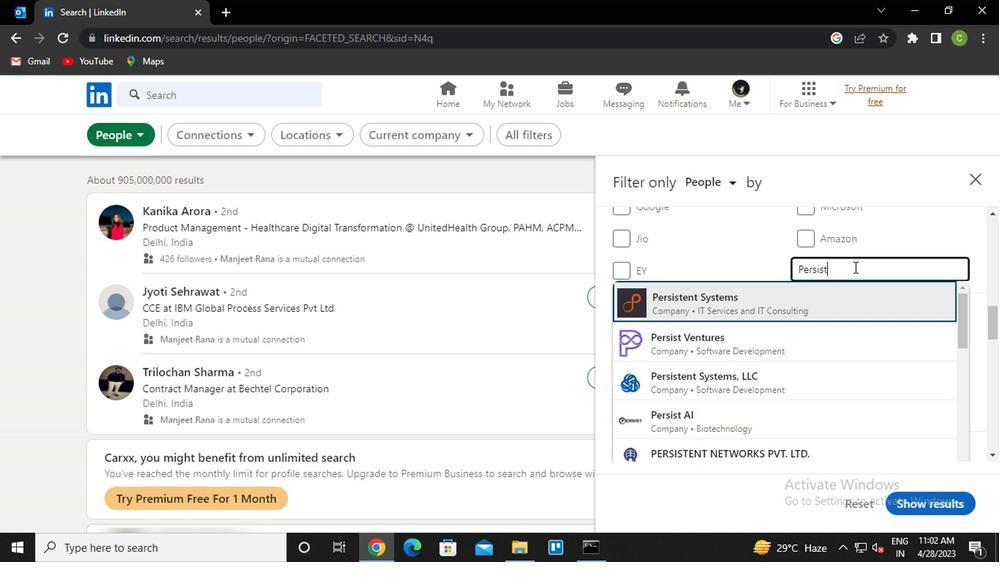 
Action: Mouse moved to (844, 277)
Screenshot: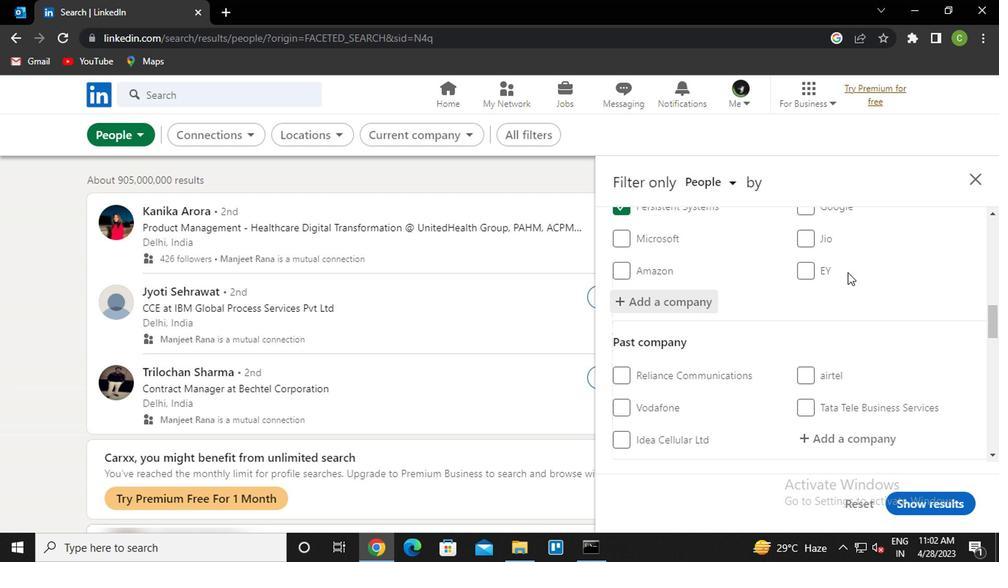 
Action: Mouse scrolled (844, 276) with delta (0, 0)
Screenshot: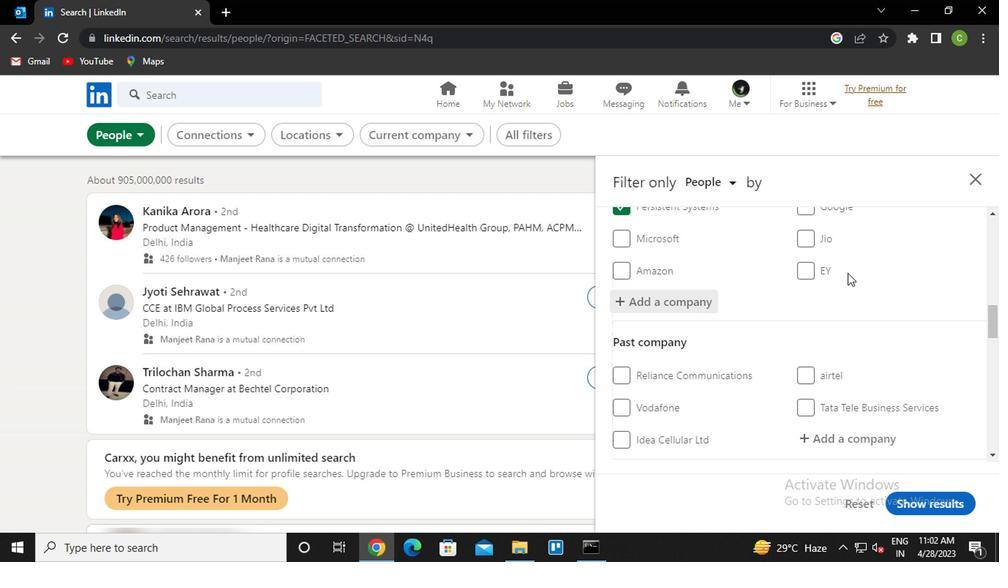 
Action: Mouse moved to (842, 281)
Screenshot: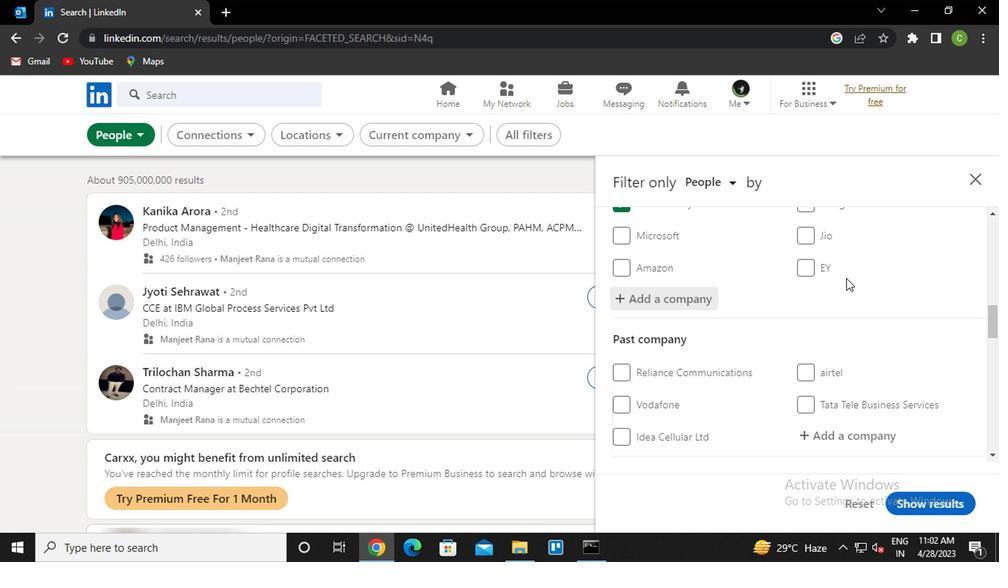 
Action: Mouse scrolled (842, 280) with delta (0, 0)
Screenshot: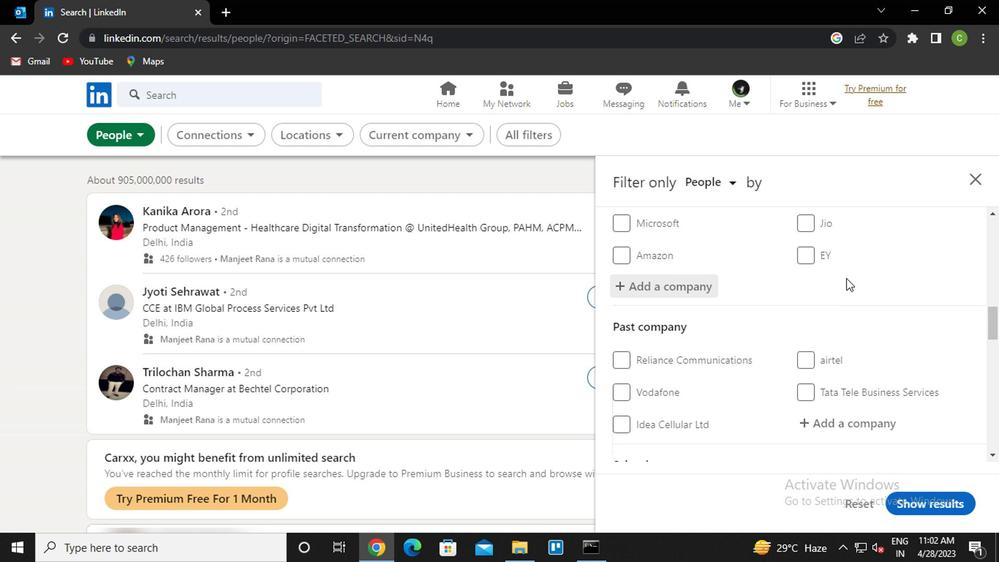 
Action: Mouse scrolled (842, 280) with delta (0, 0)
Screenshot: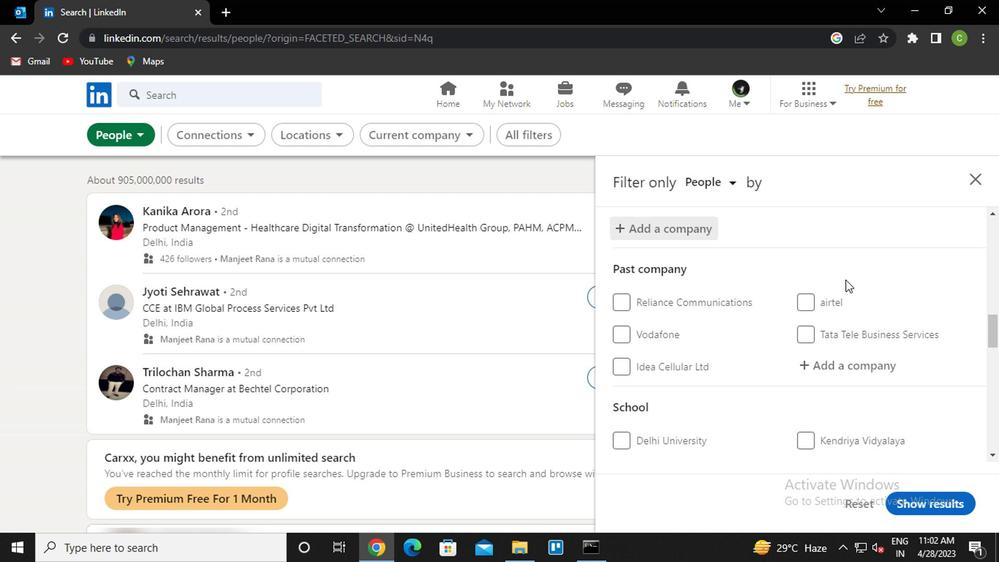 
Action: Mouse moved to (839, 283)
Screenshot: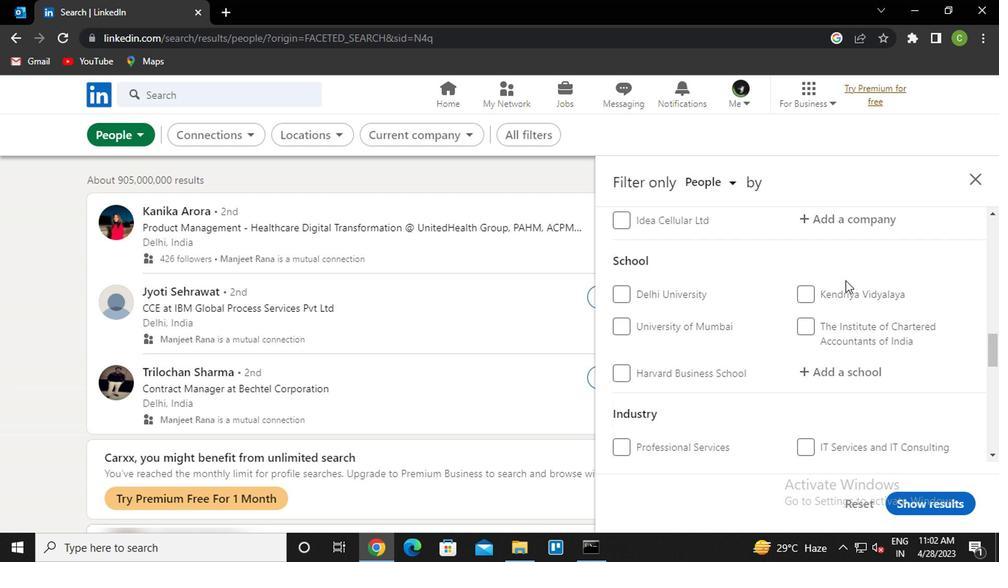 
Action: Mouse scrolled (839, 282) with delta (0, 0)
Screenshot: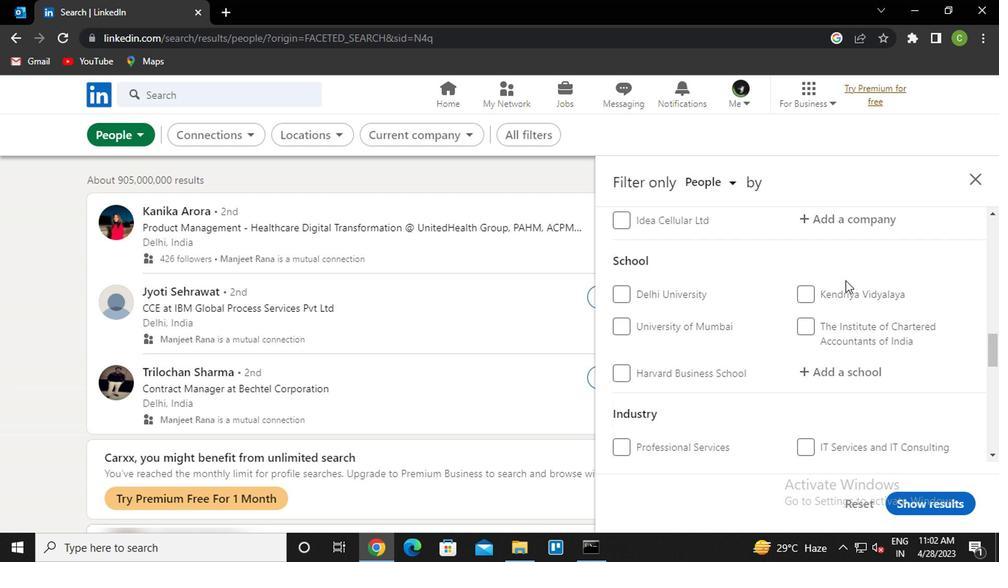 
Action: Mouse moved to (841, 298)
Screenshot: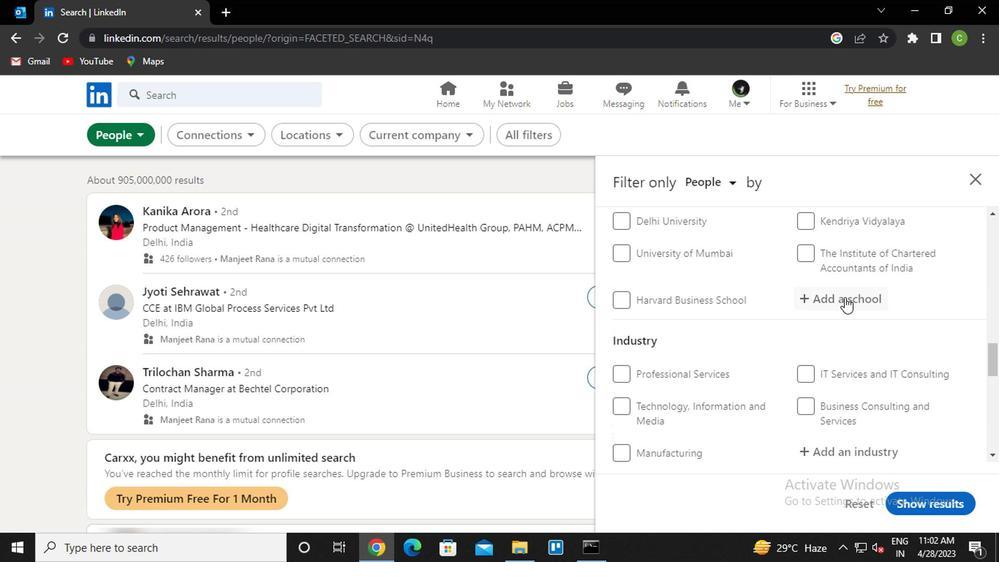 
Action: Mouse pressed left at (841, 298)
Screenshot: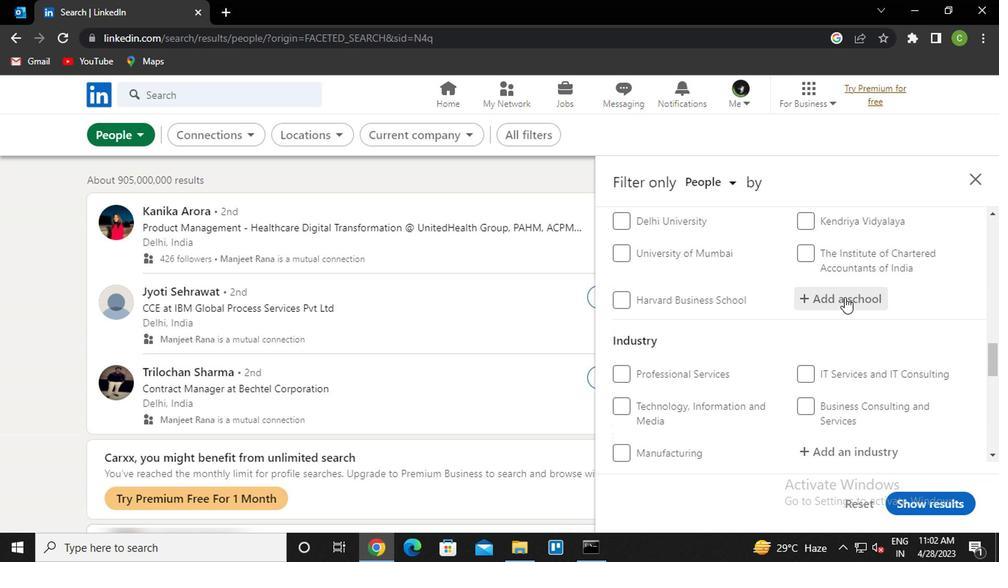 
Action: Key pressed <Key.caps_lock>KKR<Key.shift><Key.shift><Key.shift><Key.shift><Key.shift>&<Key.down><Key.enter>
Screenshot: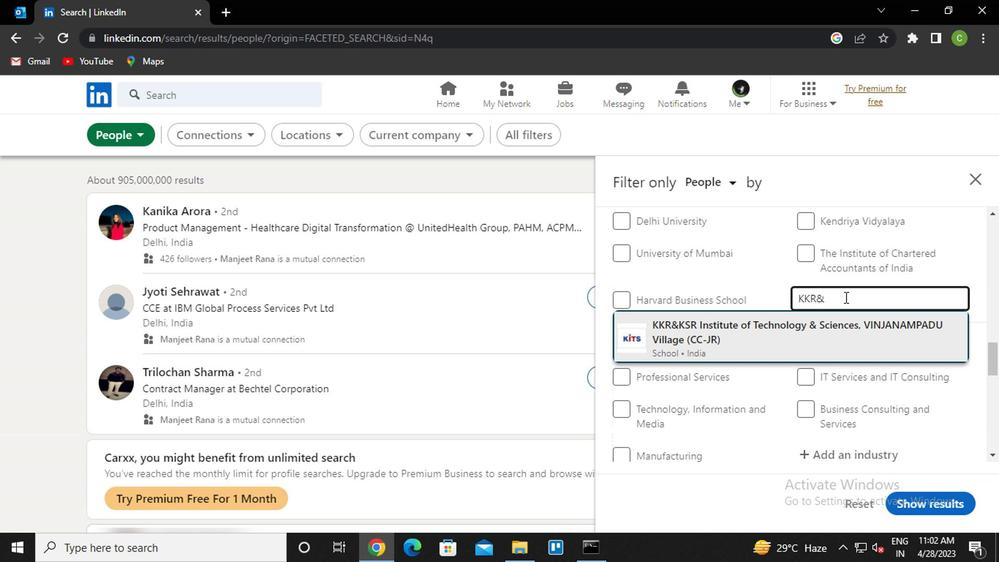 
Action: Mouse moved to (834, 311)
Screenshot: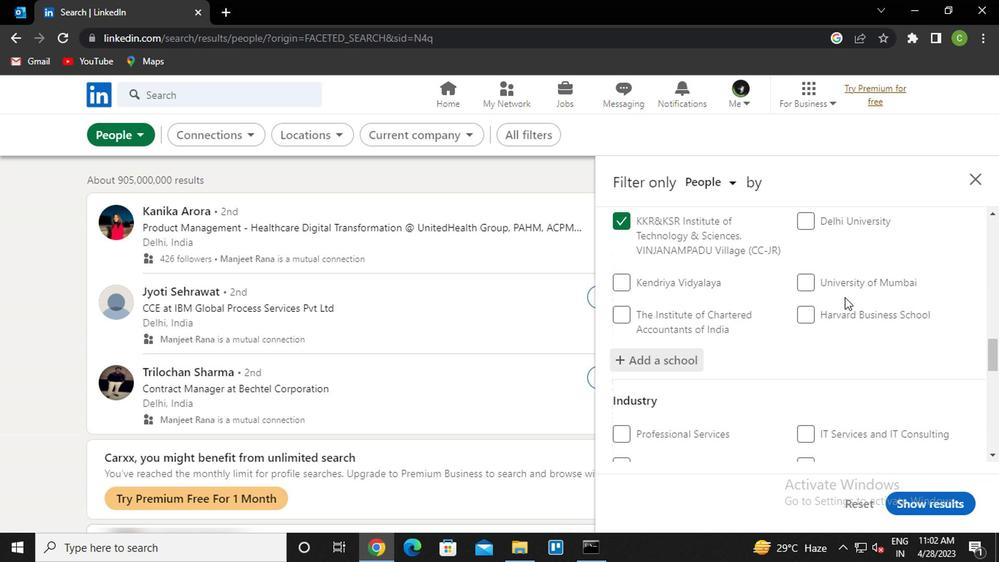 
Action: Mouse scrolled (834, 311) with delta (0, 0)
Screenshot: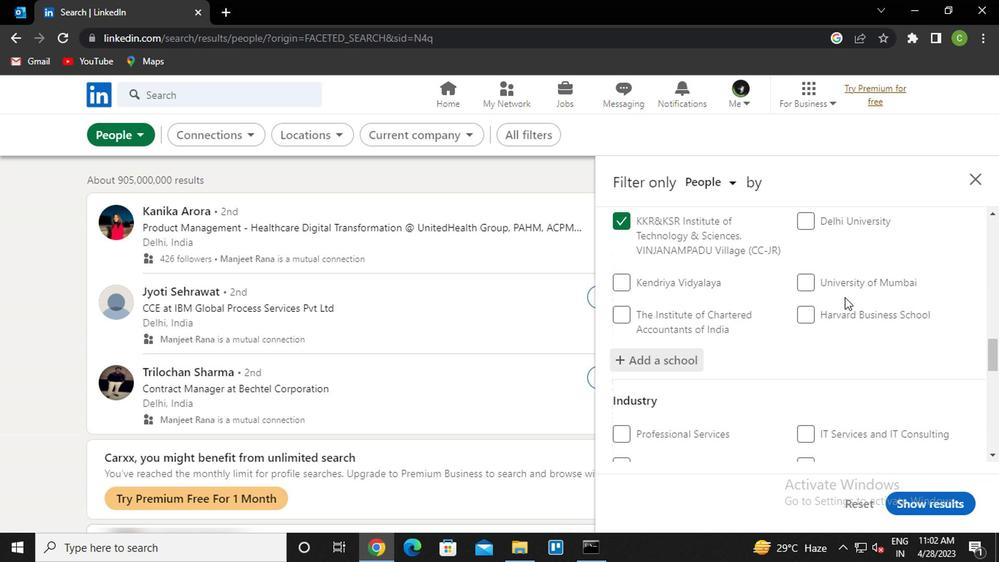 
Action: Mouse moved to (832, 358)
Screenshot: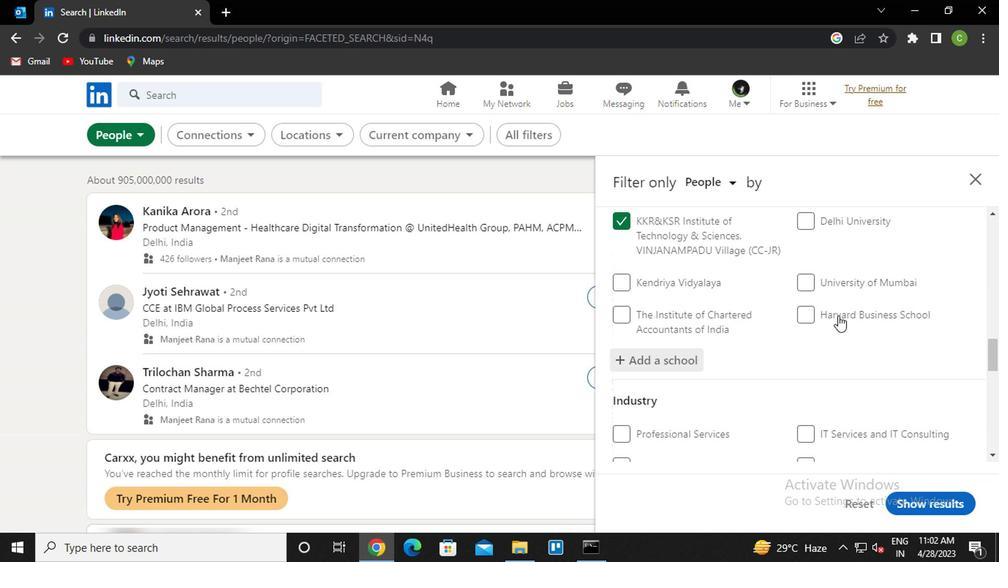 
Action: Mouse scrolled (832, 356) with delta (0, -1)
Screenshot: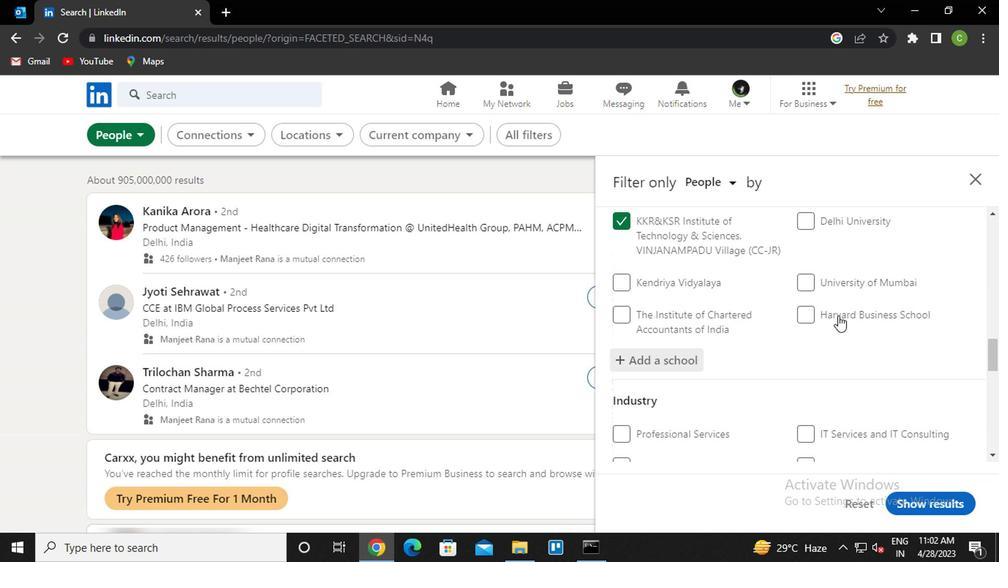 
Action: Mouse moved to (826, 361)
Screenshot: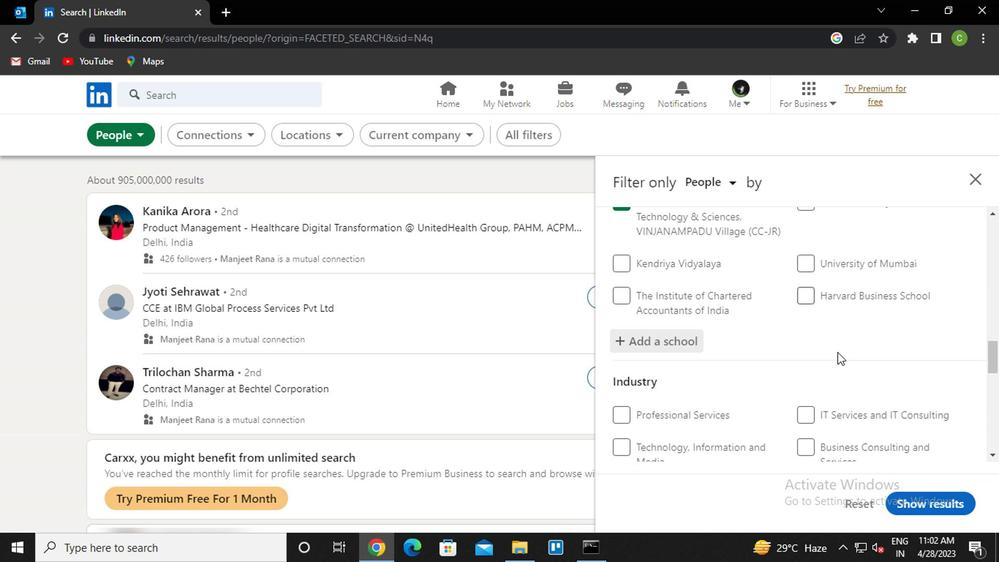
Action: Mouse scrolled (826, 360) with delta (0, -1)
Screenshot: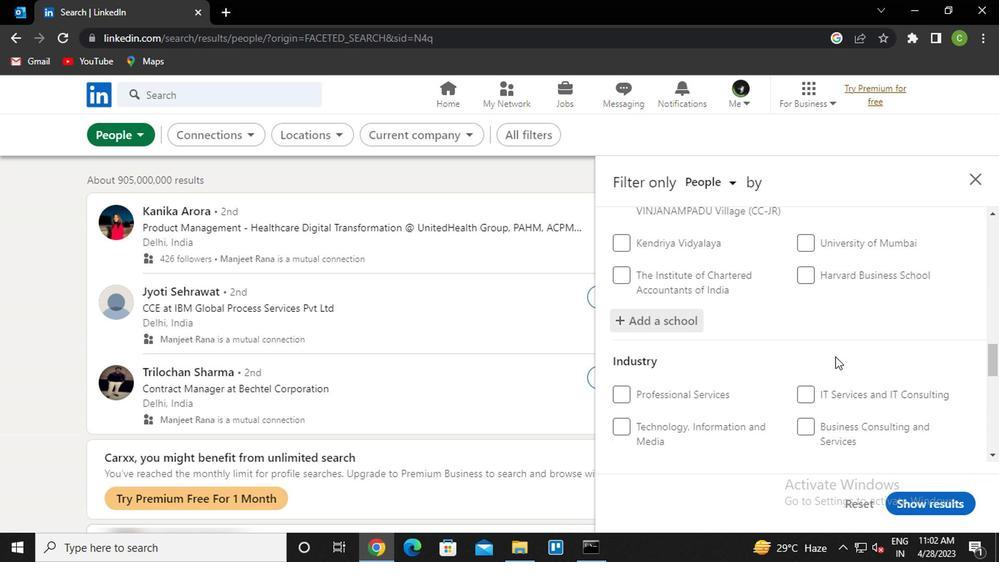 
Action: Mouse moved to (854, 298)
Screenshot: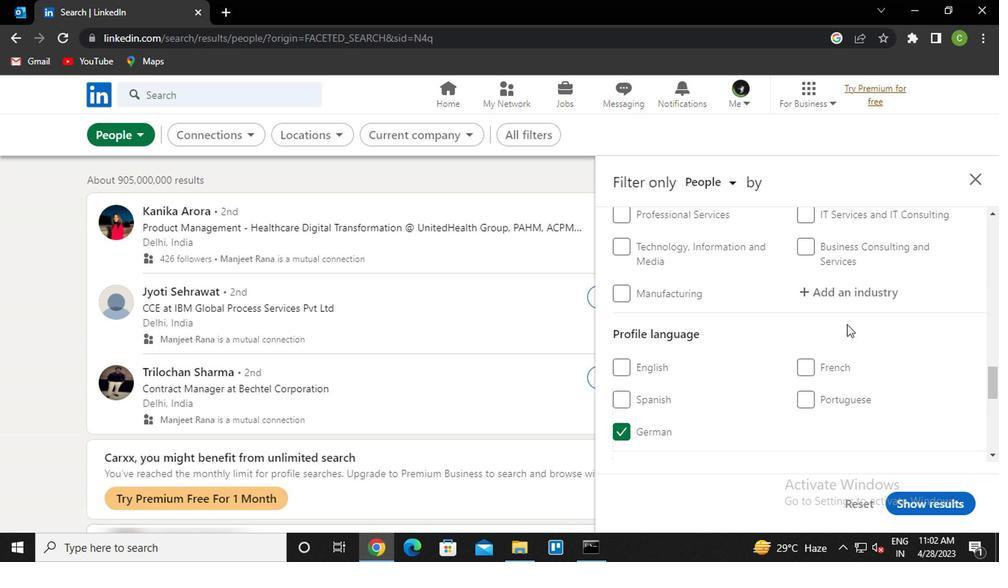 
Action: Mouse pressed left at (854, 298)
Screenshot: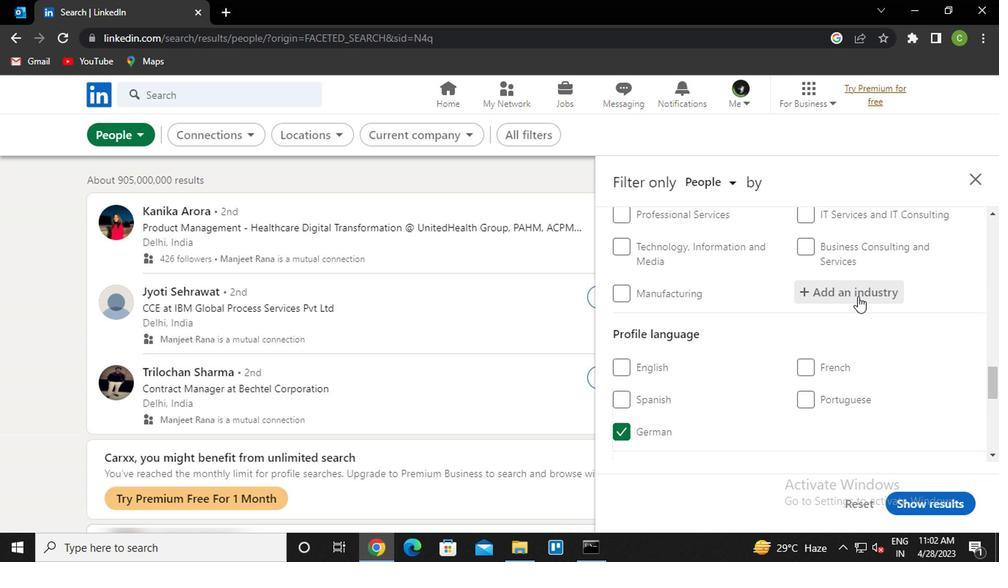 
Action: Mouse moved to (853, 298)
Screenshot: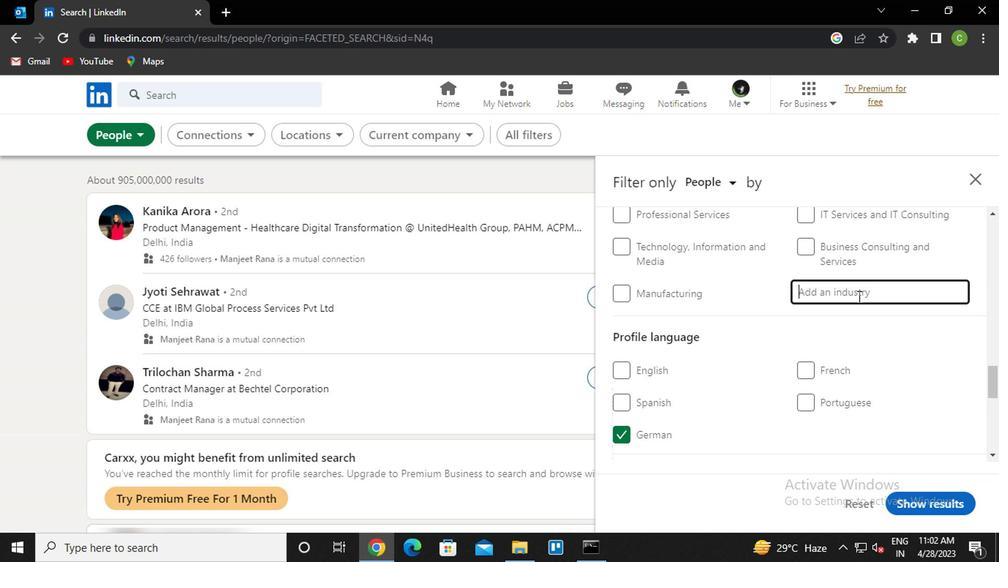 
Action: Key pressed <Key.caps_lock><Key.caps_lock>L<Key.caps_lock>ANDSCA<Key.down><Key.enter>
Screenshot: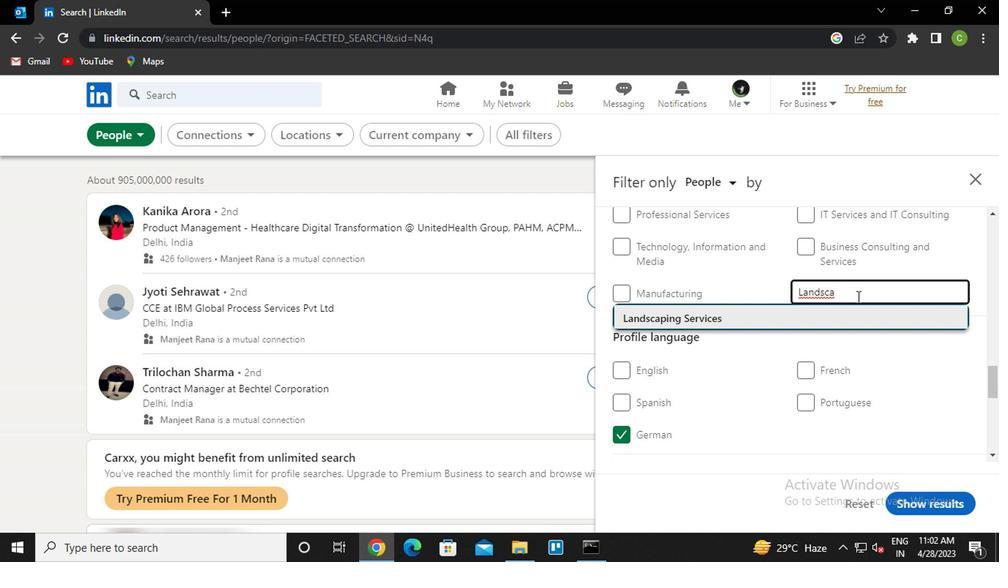 
Action: Mouse moved to (827, 327)
Screenshot: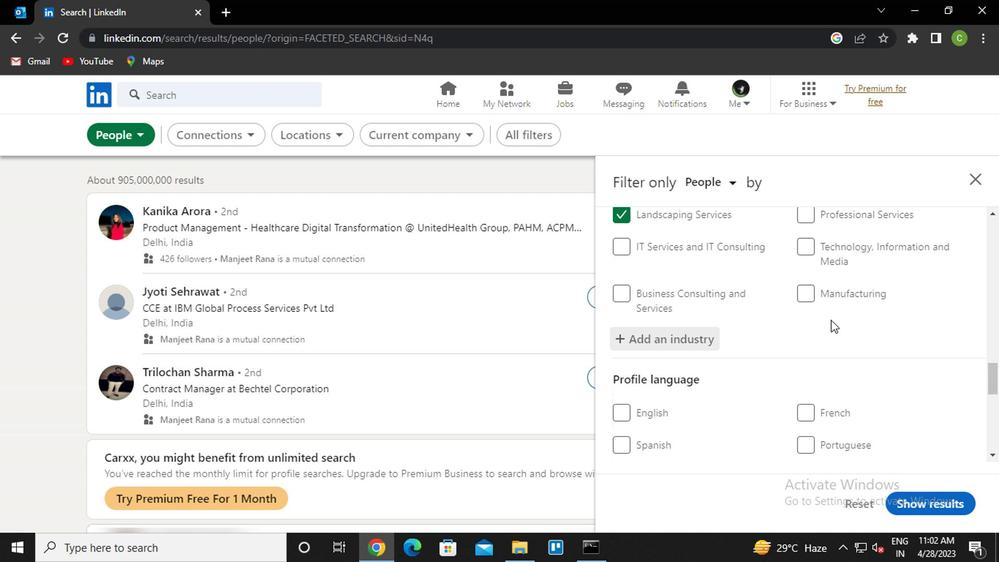 
Action: Mouse scrolled (827, 326) with delta (0, -1)
Screenshot: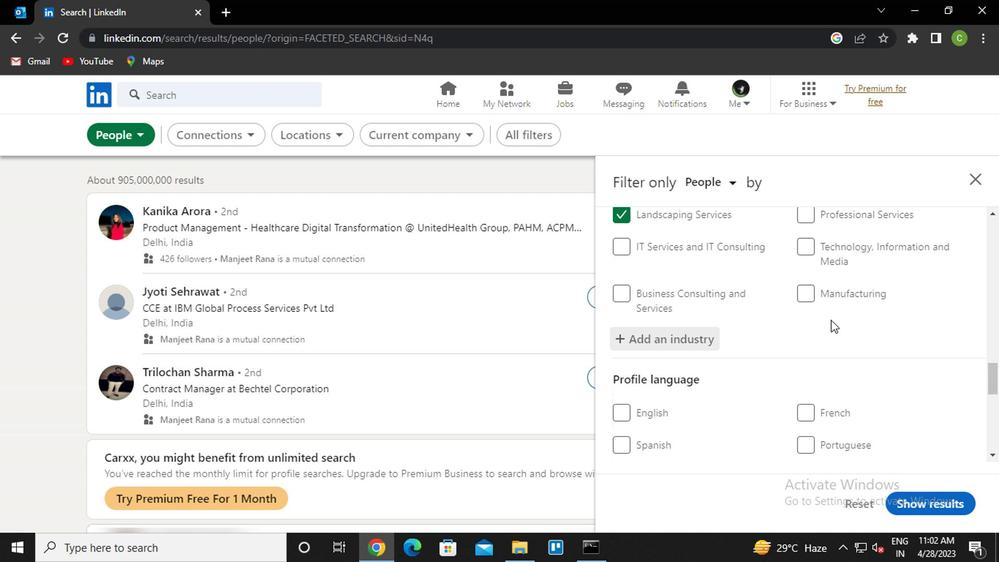 
Action: Mouse moved to (826, 333)
Screenshot: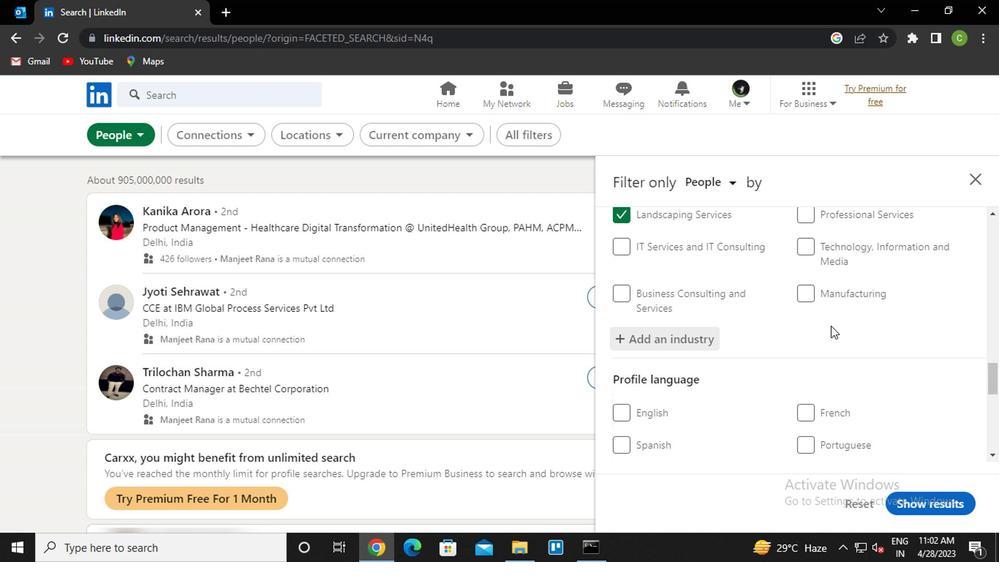 
Action: Mouse scrolled (826, 333) with delta (0, 0)
Screenshot: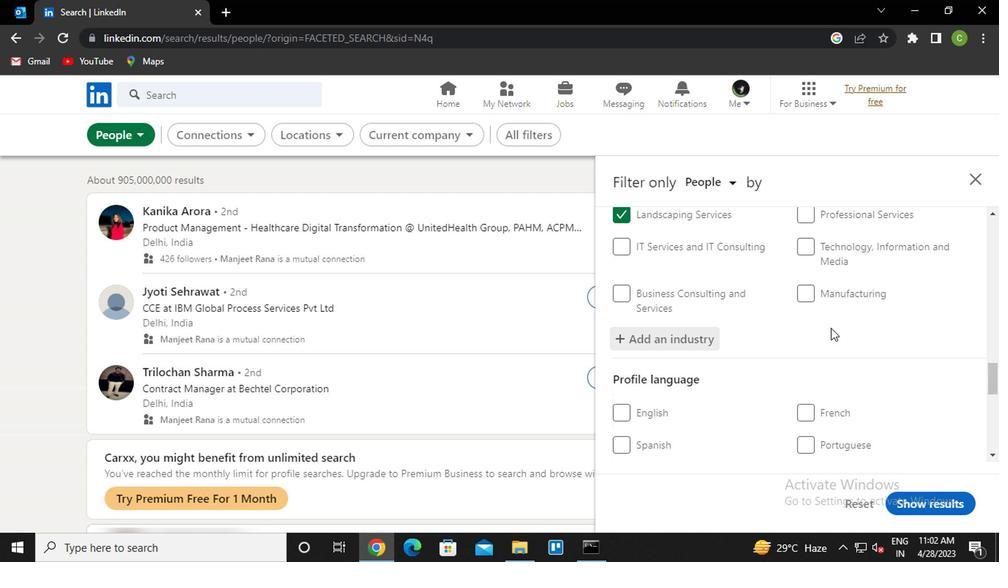 
Action: Mouse moved to (824, 336)
Screenshot: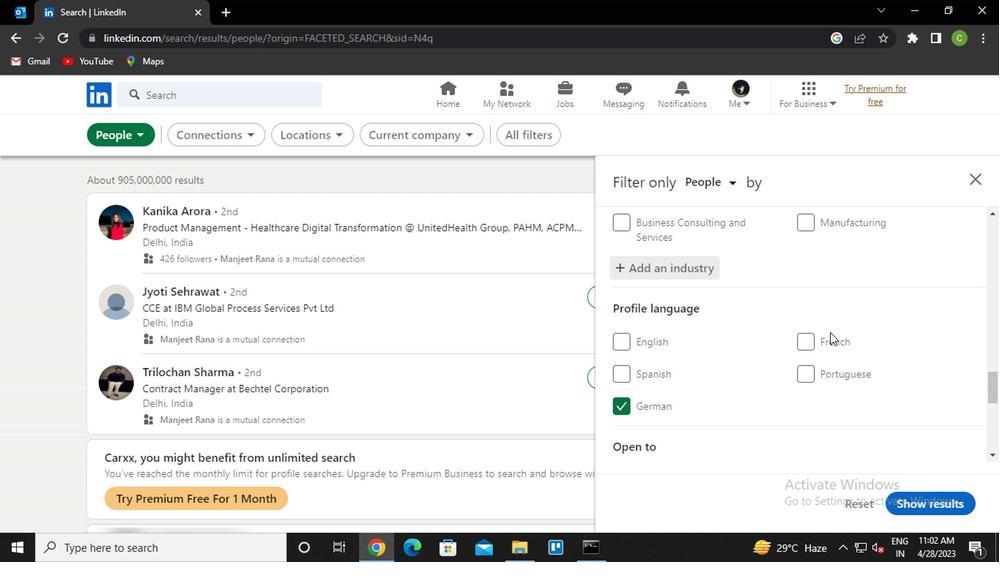 
Action: Mouse scrolled (824, 336) with delta (0, 0)
Screenshot: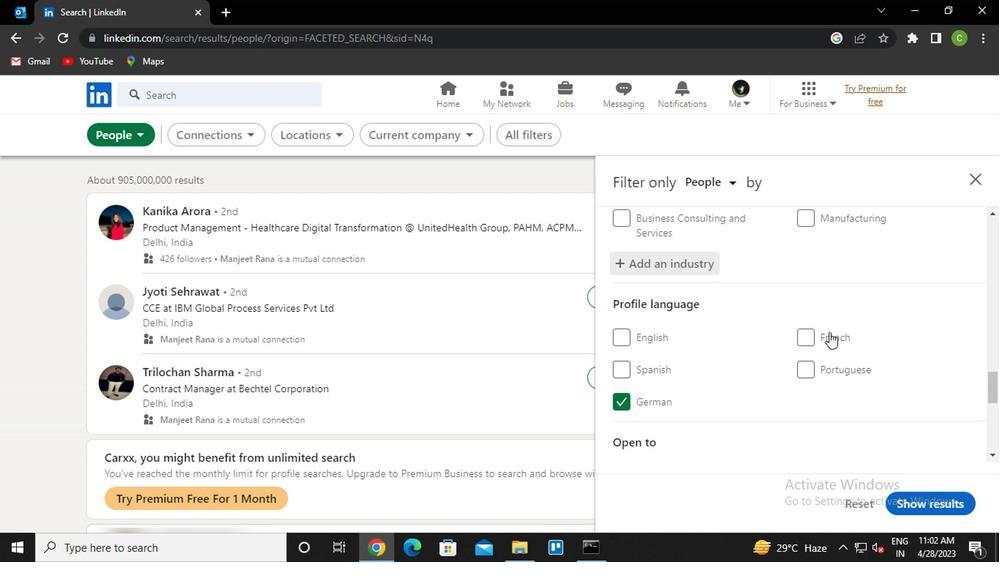 
Action: Mouse moved to (821, 339)
Screenshot: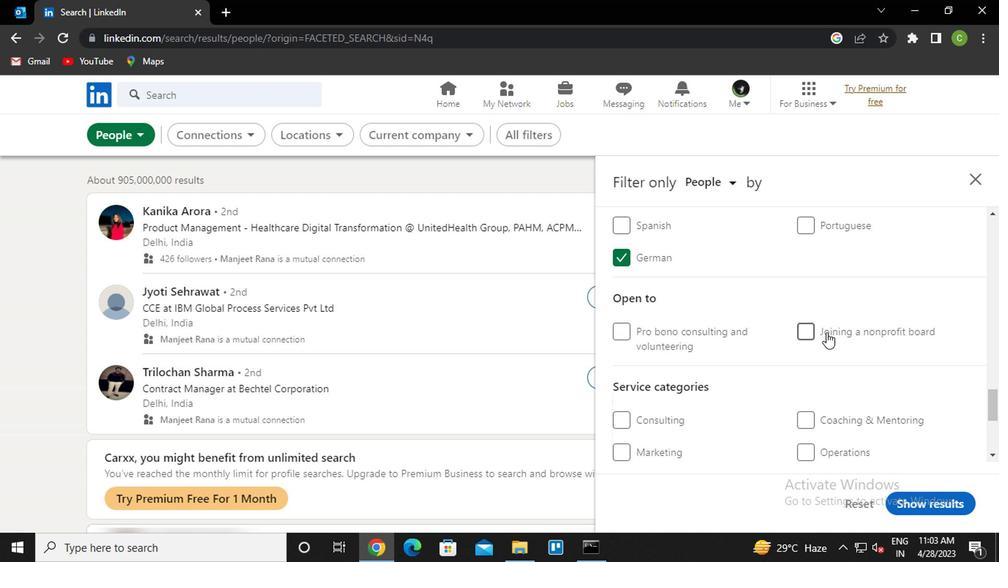 
Action: Mouse scrolled (821, 338) with delta (0, -1)
Screenshot: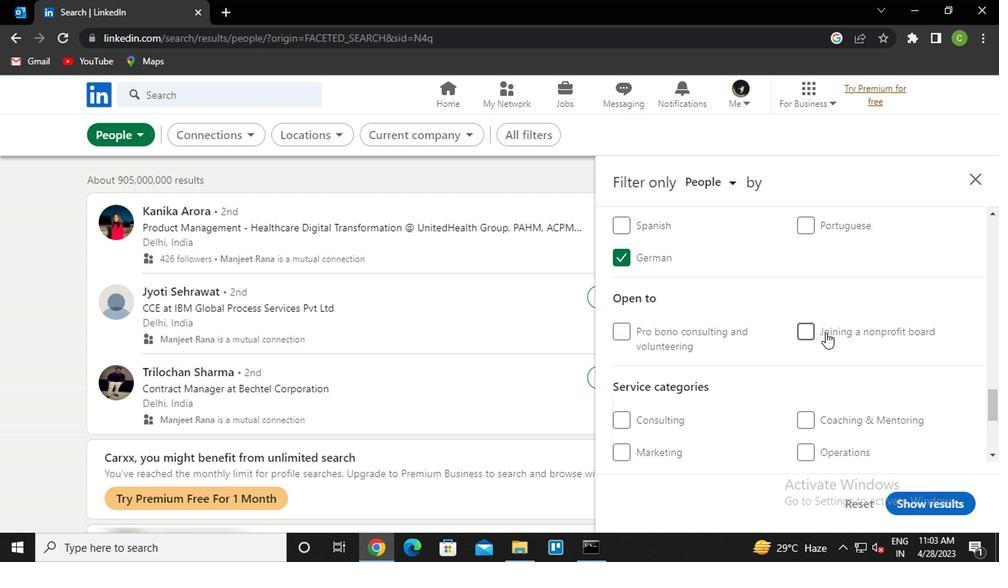 
Action: Mouse moved to (838, 390)
Screenshot: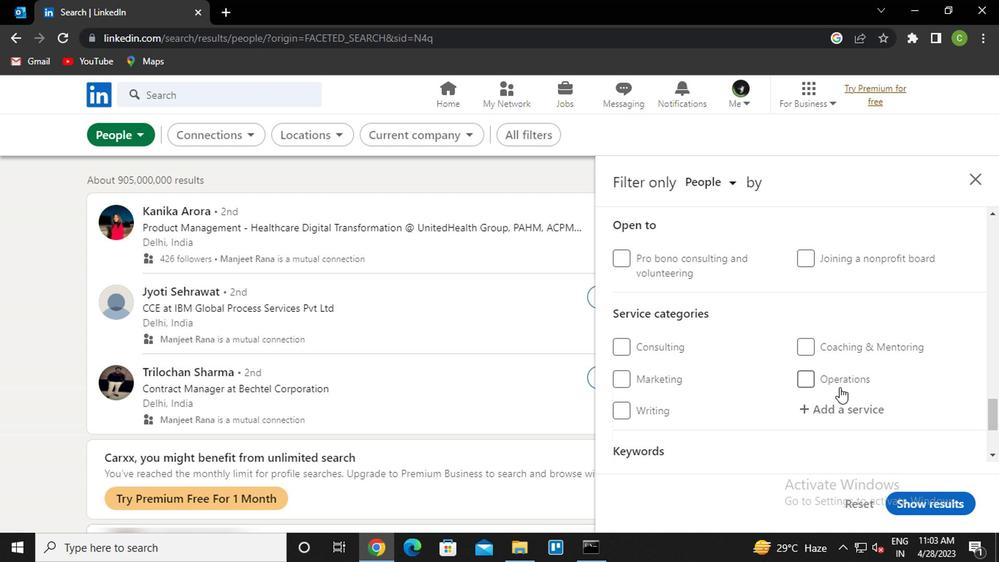
Action: Mouse scrolled (838, 390) with delta (0, 0)
Screenshot: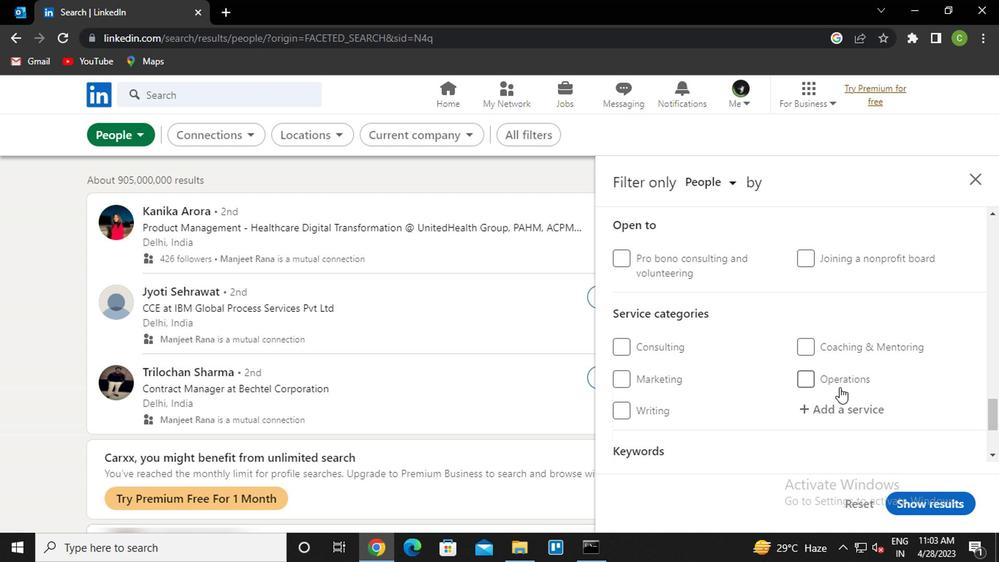 
Action: Mouse moved to (855, 345)
Screenshot: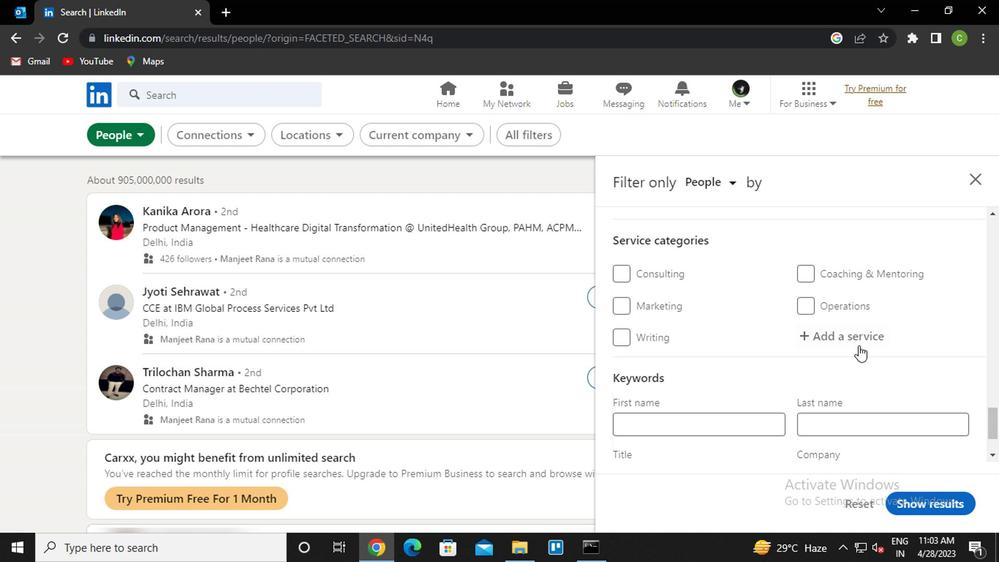 
Action: Mouse pressed left at (855, 345)
Screenshot: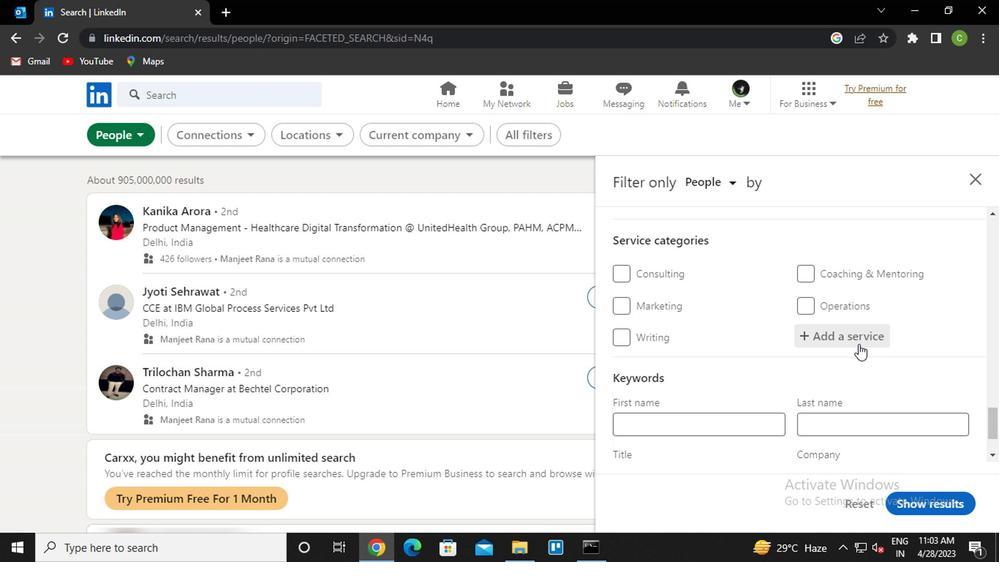 
Action: Key pressed <Key.caps_lock>E<Key.caps_lock>VENT<Key.space><Key.down><Key.down><Key.enter>
Screenshot: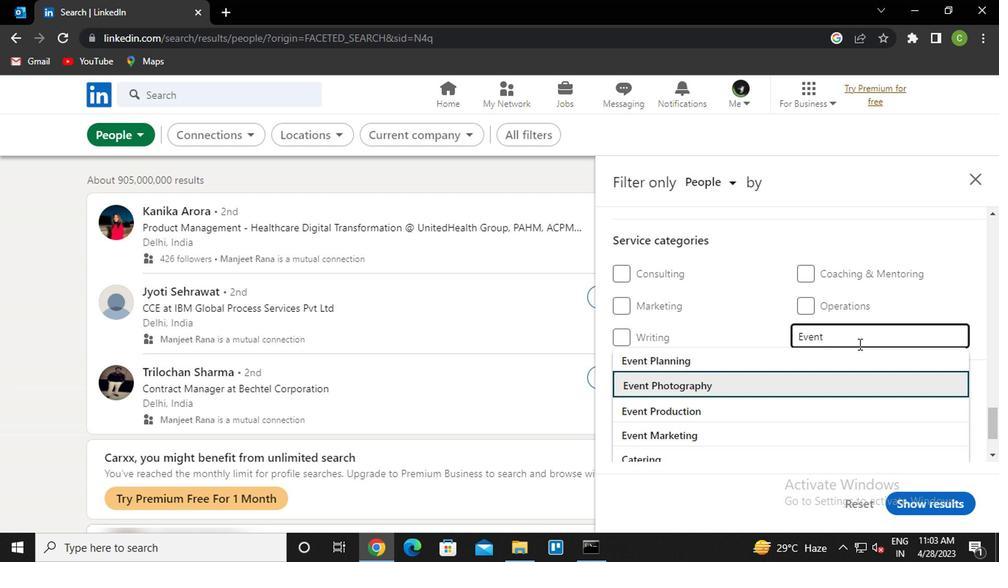 
Action: Mouse moved to (786, 395)
Screenshot: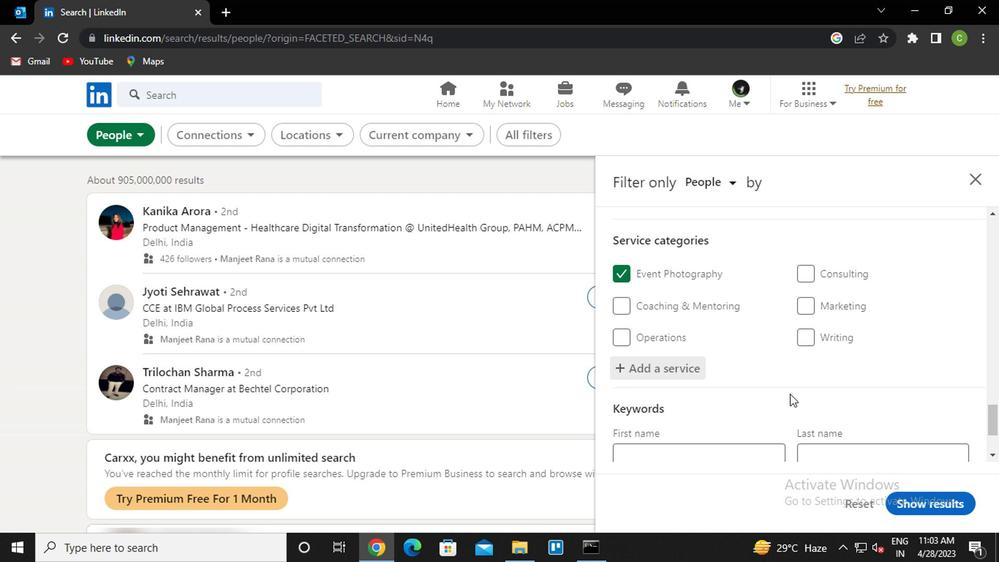 
Action: Mouse scrolled (786, 394) with delta (0, -1)
Screenshot: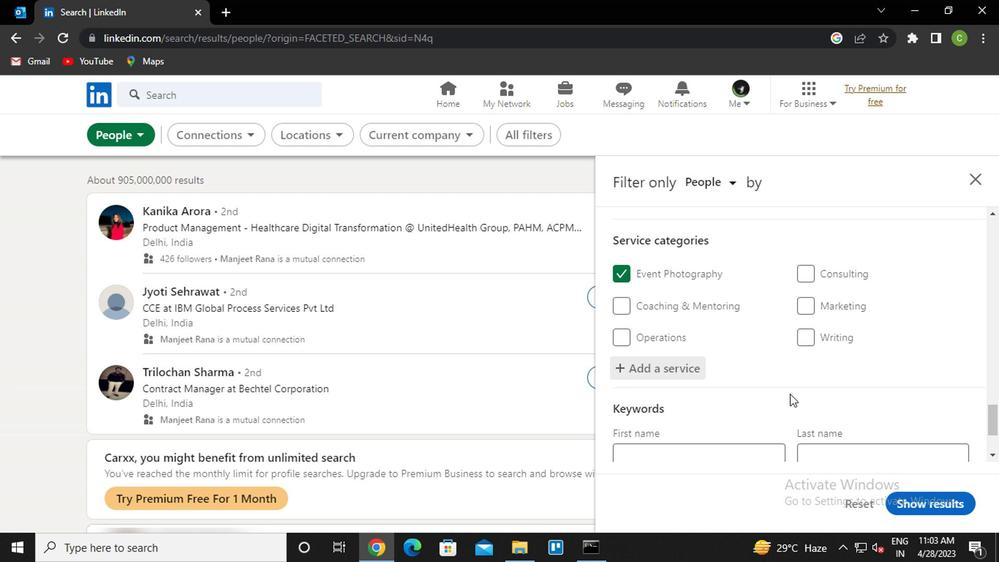 
Action: Mouse moved to (785, 395)
Screenshot: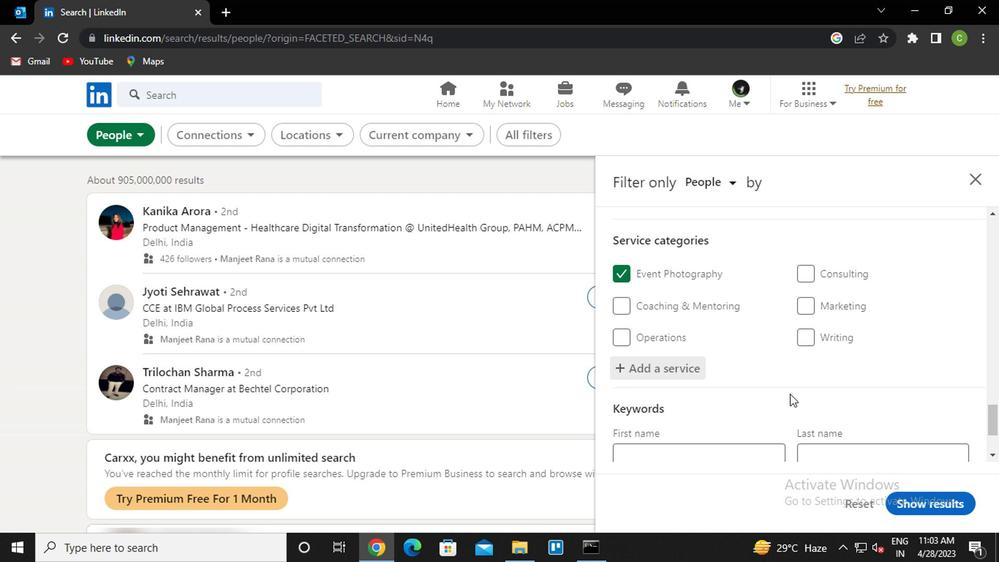 
Action: Mouse scrolled (785, 394) with delta (0, -1)
Screenshot: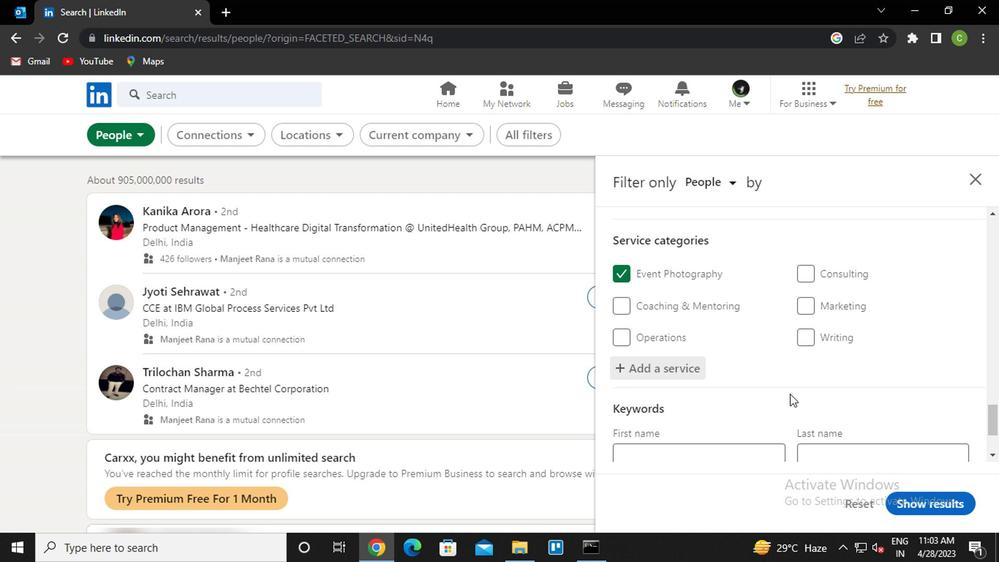 
Action: Mouse scrolled (785, 394) with delta (0, -1)
Screenshot: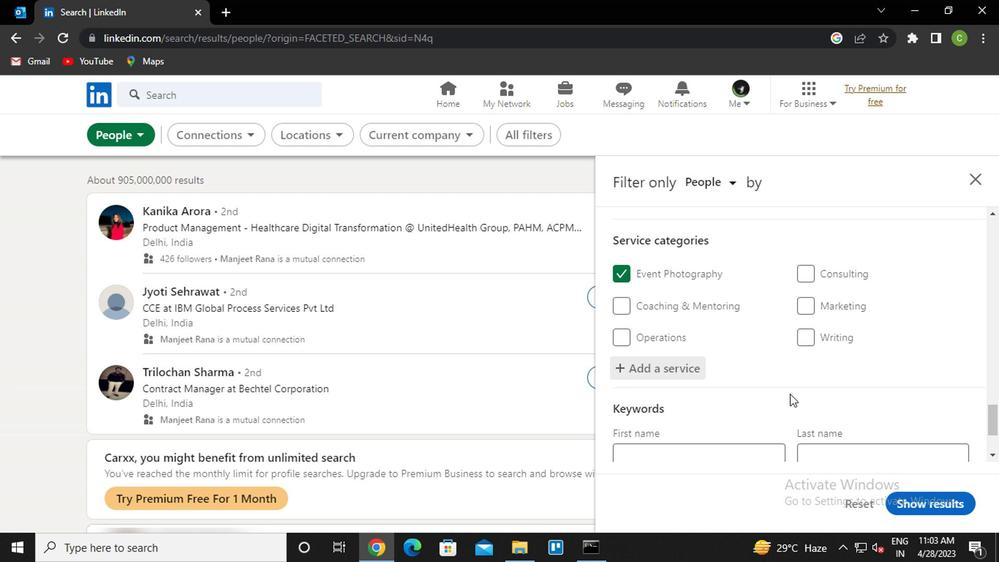
Action: Mouse moved to (785, 395)
Screenshot: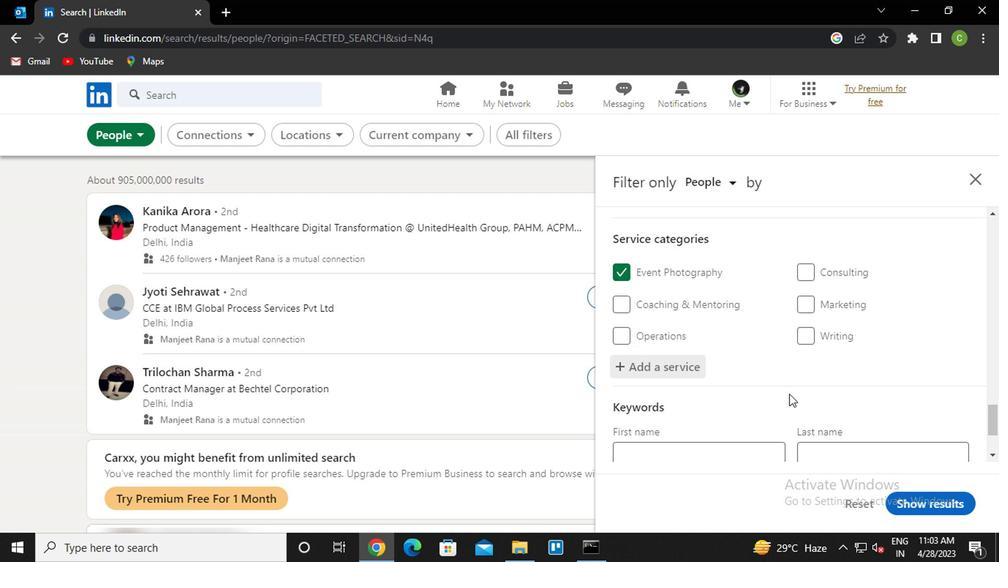 
Action: Mouse scrolled (785, 394) with delta (0, -1)
Screenshot: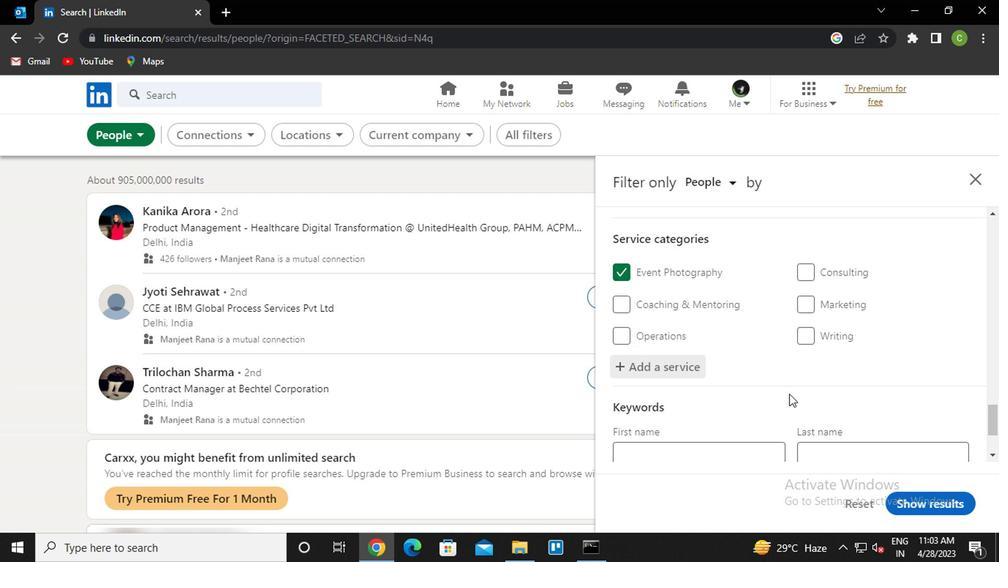 
Action: Mouse moved to (784, 395)
Screenshot: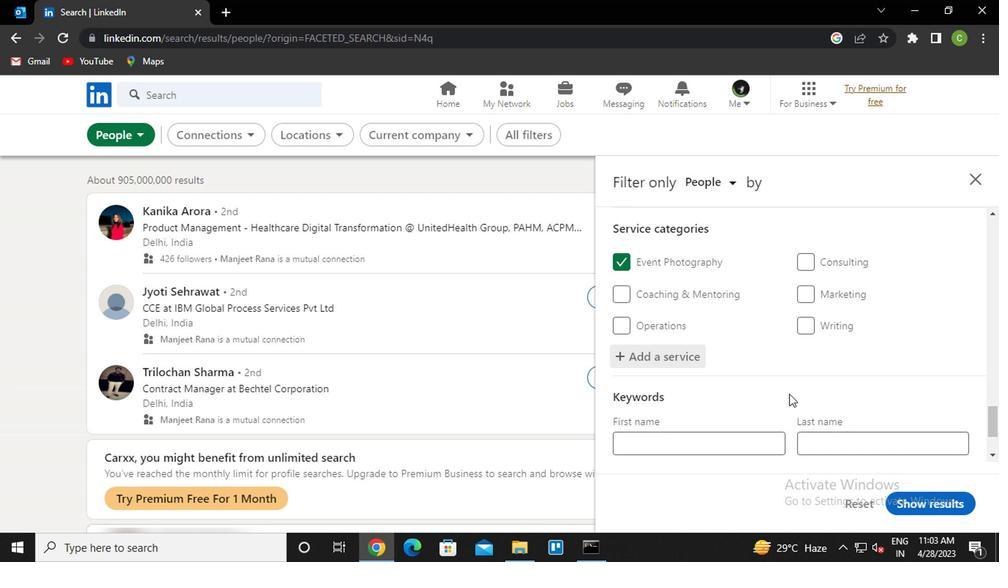 
Action: Mouse scrolled (784, 394) with delta (0, -1)
Screenshot: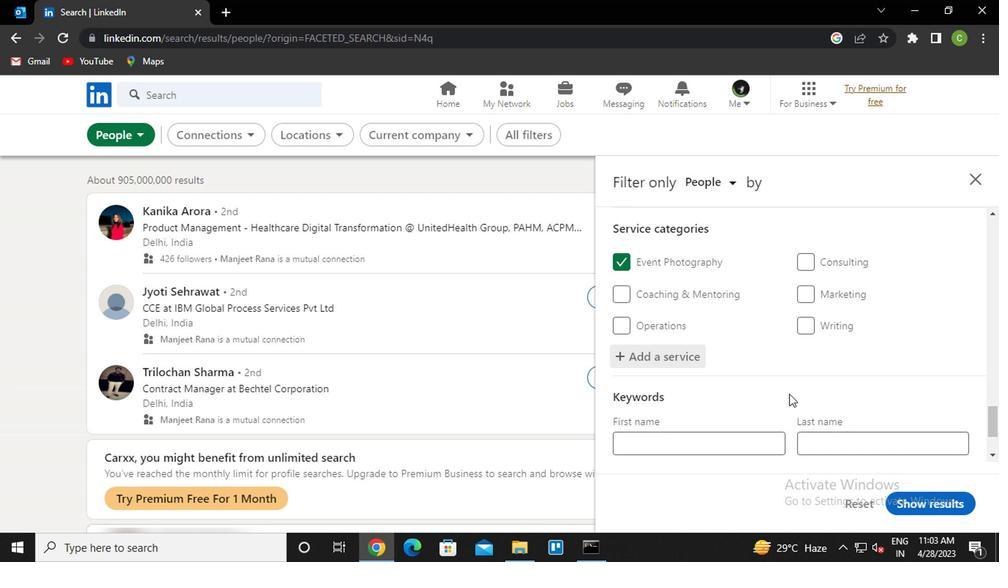 
Action: Mouse scrolled (784, 394) with delta (0, -1)
Screenshot: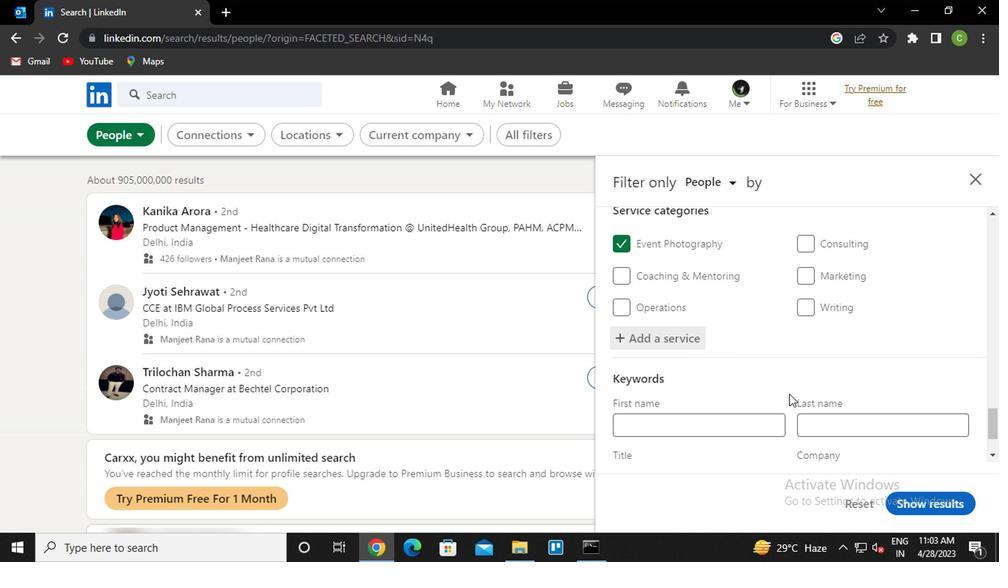 
Action: Mouse moved to (783, 395)
Screenshot: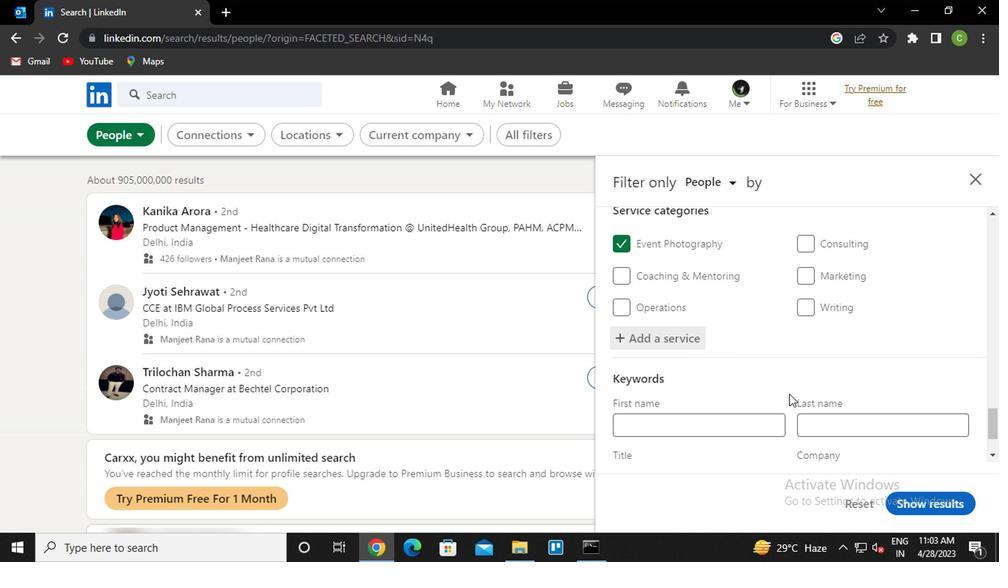 
Action: Mouse scrolled (783, 394) with delta (0, -1)
Screenshot: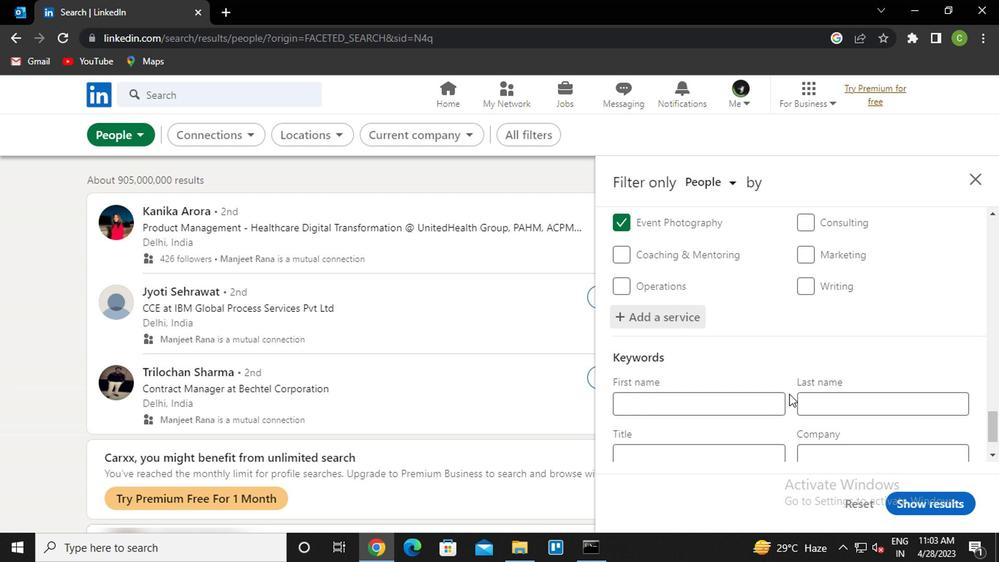 
Action: Mouse scrolled (783, 394) with delta (0, -1)
Screenshot: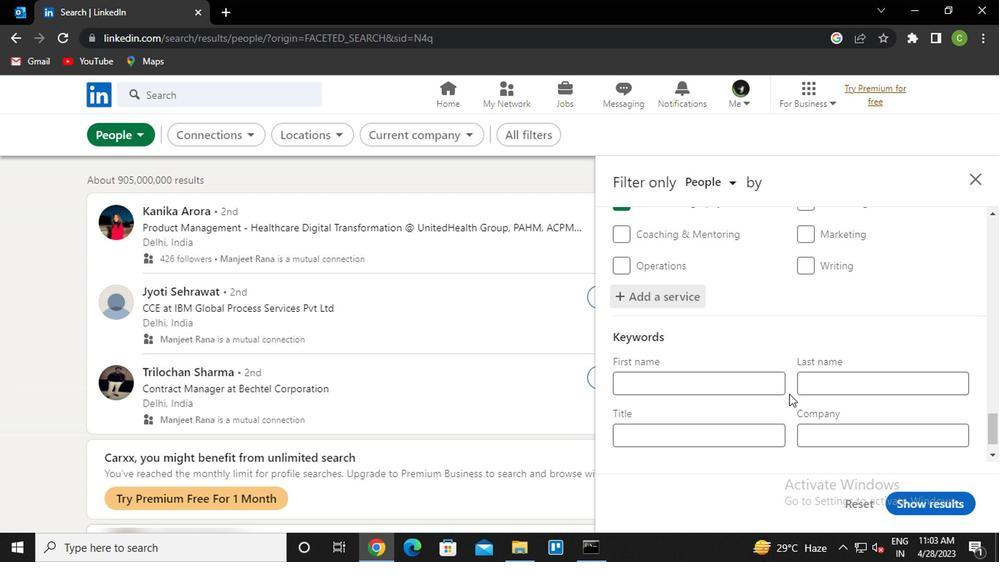 
Action: Mouse moved to (742, 398)
Screenshot: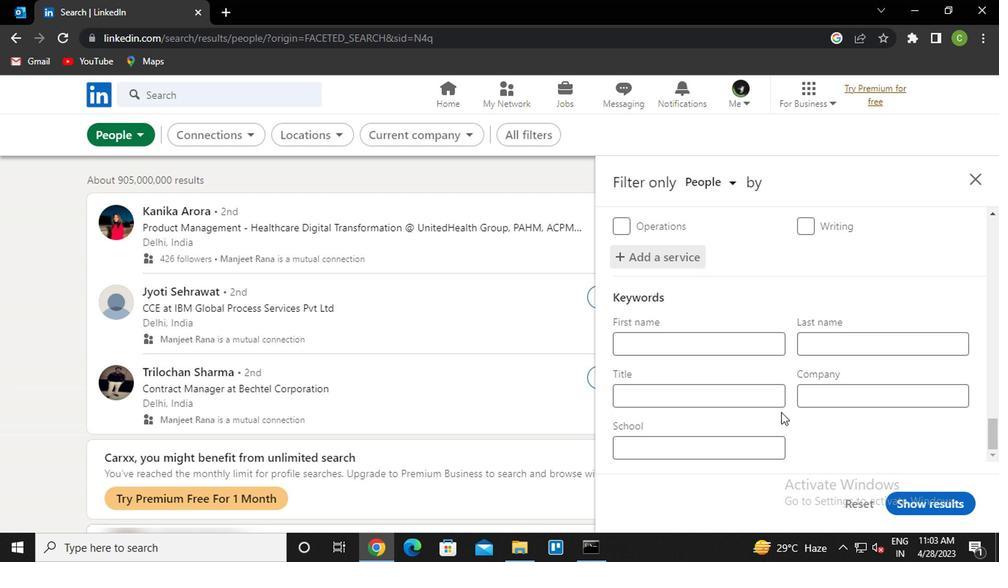 
Action: Mouse pressed left at (742, 398)
Screenshot: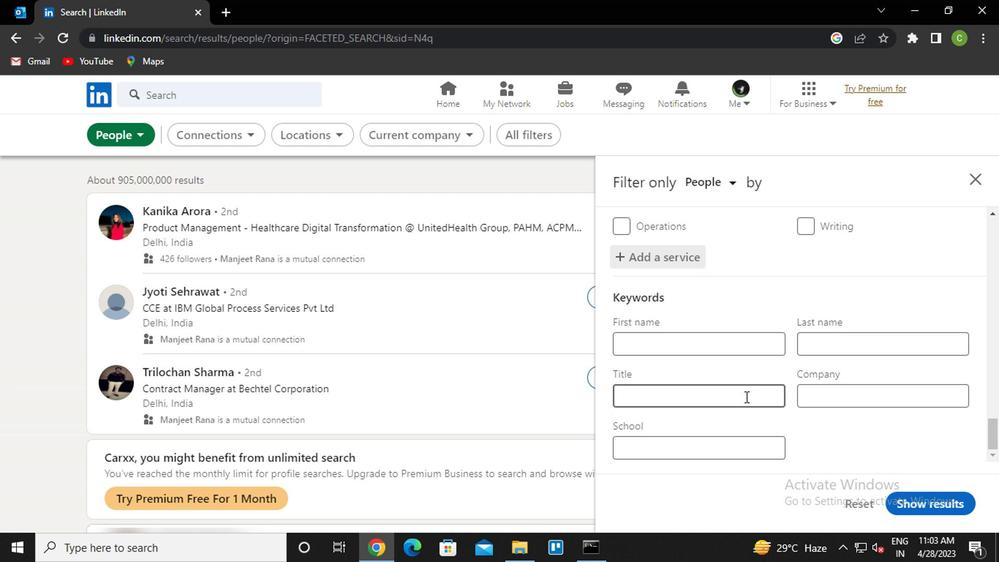 
Action: Key pressed <Key.caps_lock>C<Key.caps_lock>OMMUNICATIONS<Key.space><Key.caps_lock>D<Key.caps_lock>IRECTOR
Screenshot: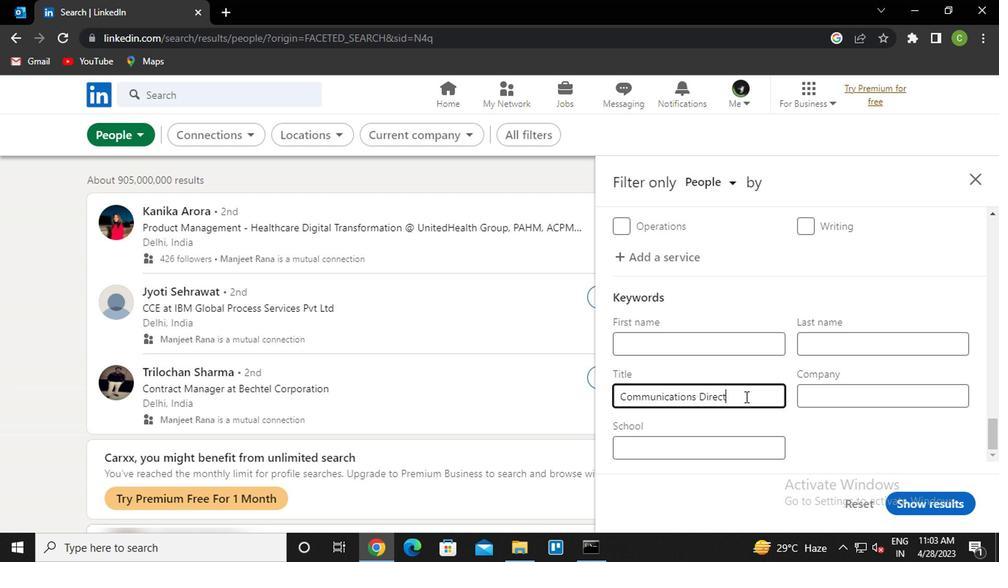 
Action: Mouse moved to (927, 502)
Screenshot: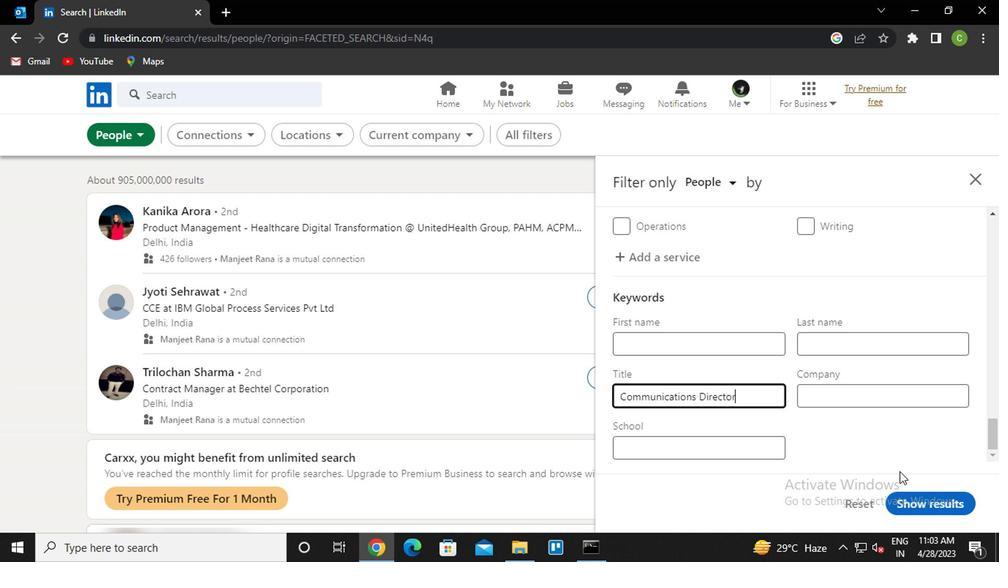 
Action: Mouse pressed left at (927, 502)
Screenshot: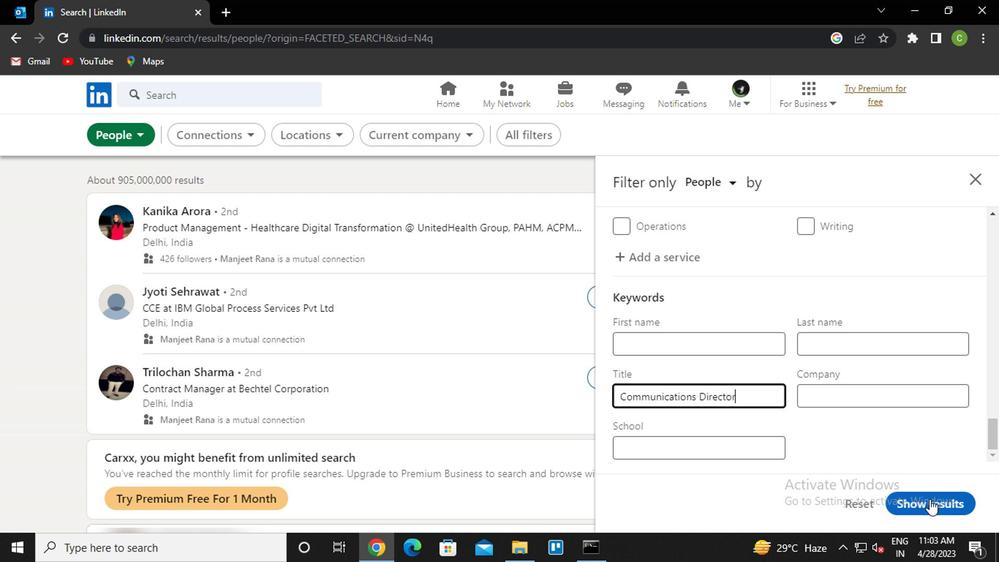 
Action: Mouse moved to (529, 490)
Screenshot: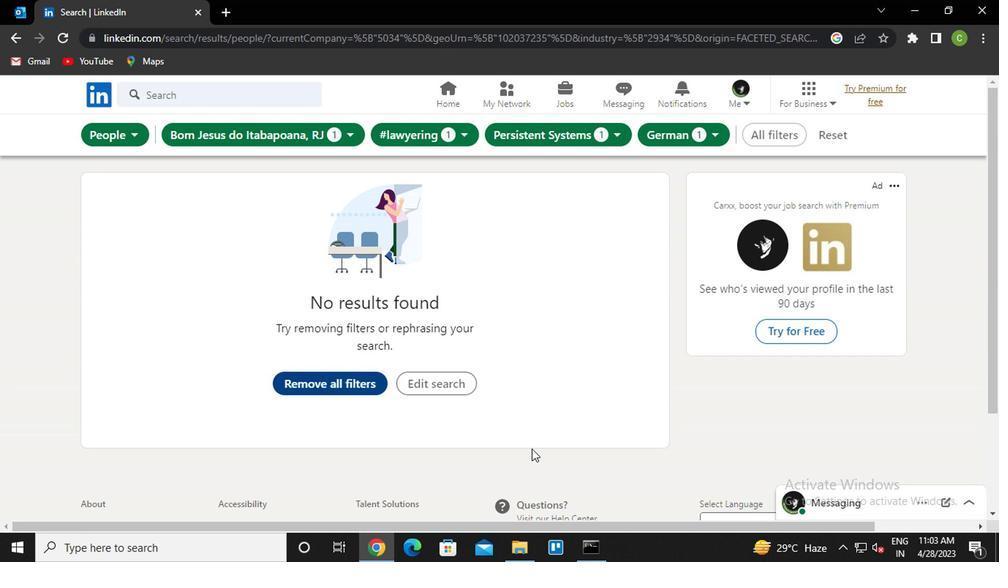
